 Task: Open Card Card0000000008 in Board Board0000000002 in Workspace WS0000000001 in Trello. Add Member nikrathi889@gmail.com to Card Card0000000008 in Board Board0000000002 in Workspace WS0000000001 in Trello. Add Red Label titled Label0000000008 to Card Card0000000008 in Board Board0000000002 in Workspace WS0000000001 in Trello. Add Checklist CL0000000008 to Card Card0000000008 in Board Board0000000002 in Workspace WS0000000001 in Trello. Add Dates with Start Date as Nov 01 2023 and Due Date as Nov 30 2023 to Card Card0000000008 in Board Board0000000002 in Workspace WS0000000001 in Trello
Action: Mouse moved to (260, 380)
Screenshot: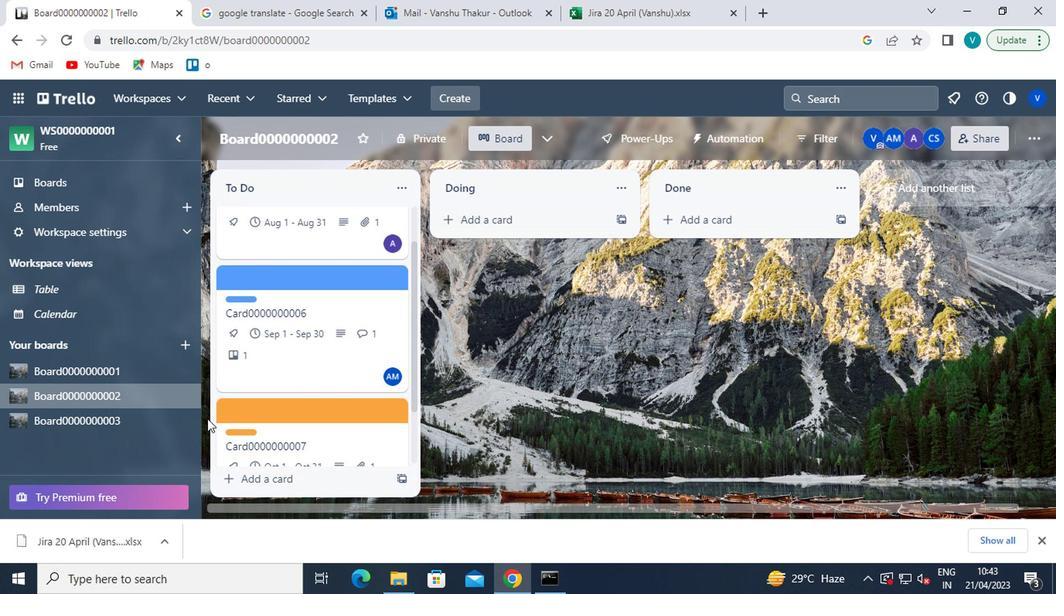 
Action: Mouse scrolled (260, 380) with delta (0, 0)
Screenshot: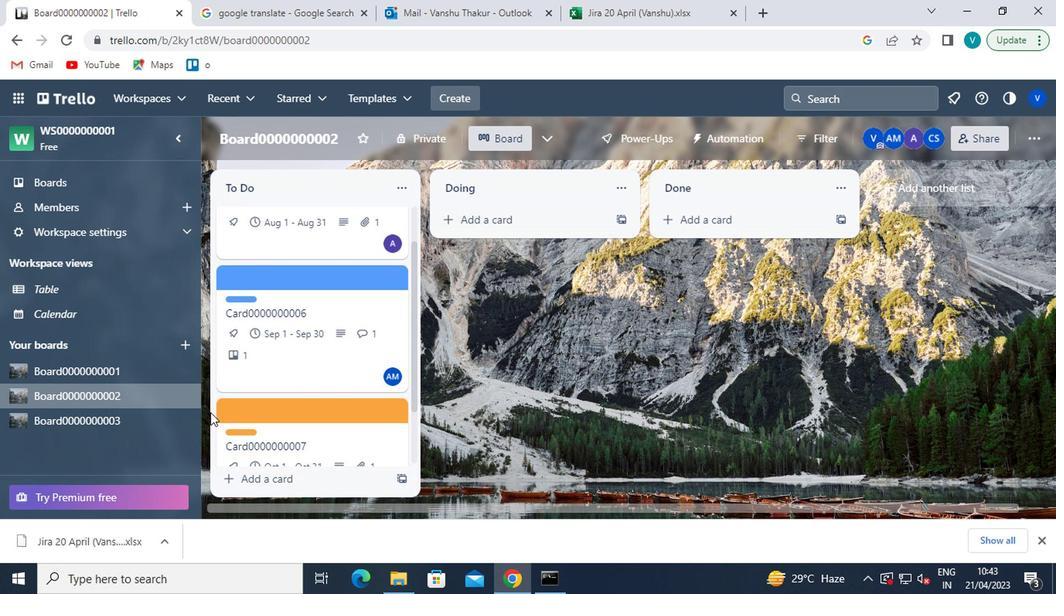 
Action: Mouse scrolled (260, 380) with delta (0, 0)
Screenshot: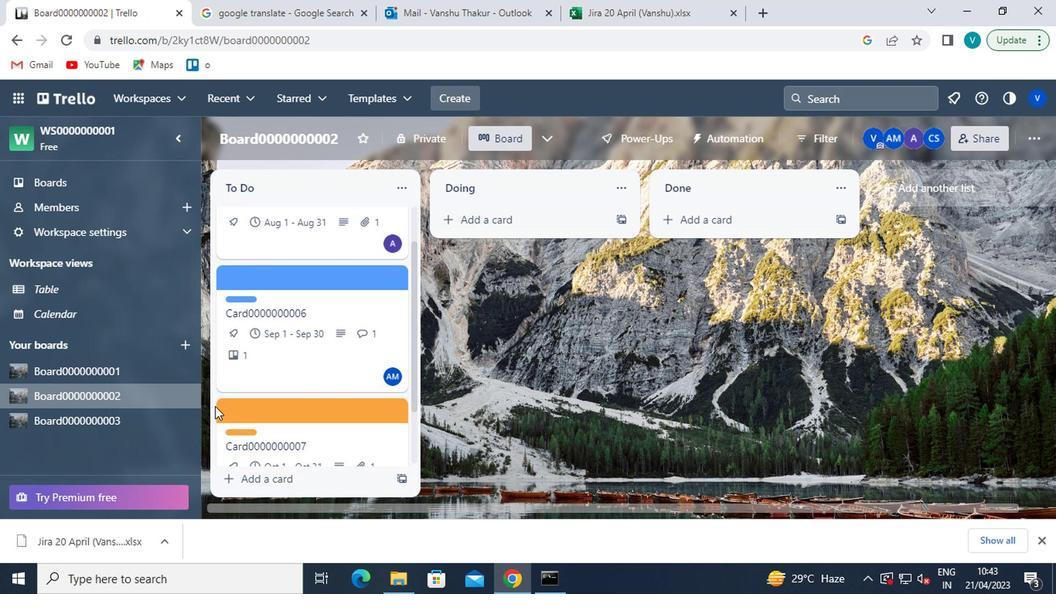 
Action: Mouse scrolled (260, 380) with delta (0, 0)
Screenshot: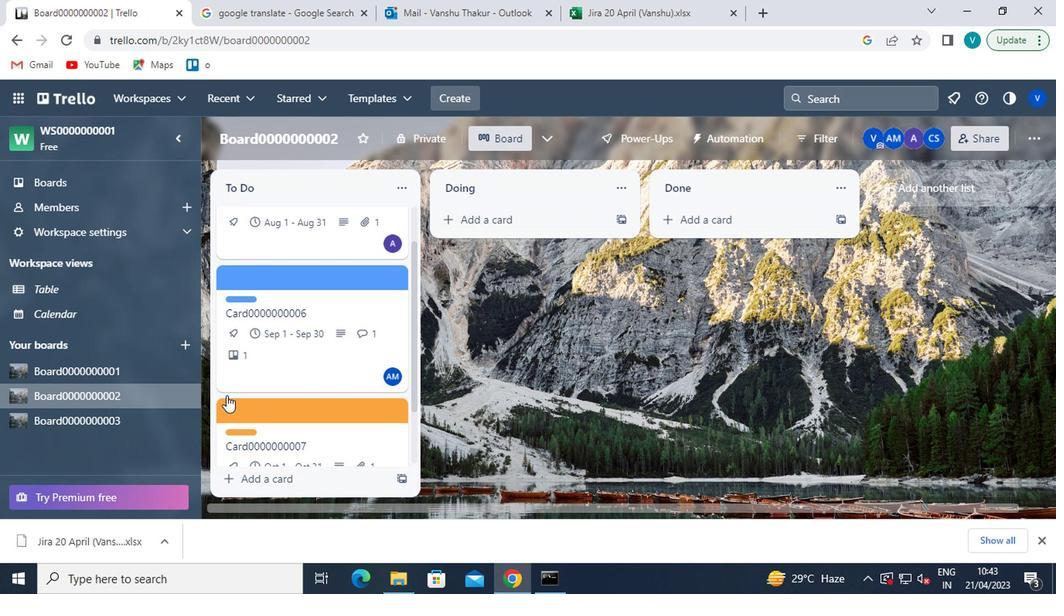 
Action: Mouse scrolled (260, 380) with delta (0, 0)
Screenshot: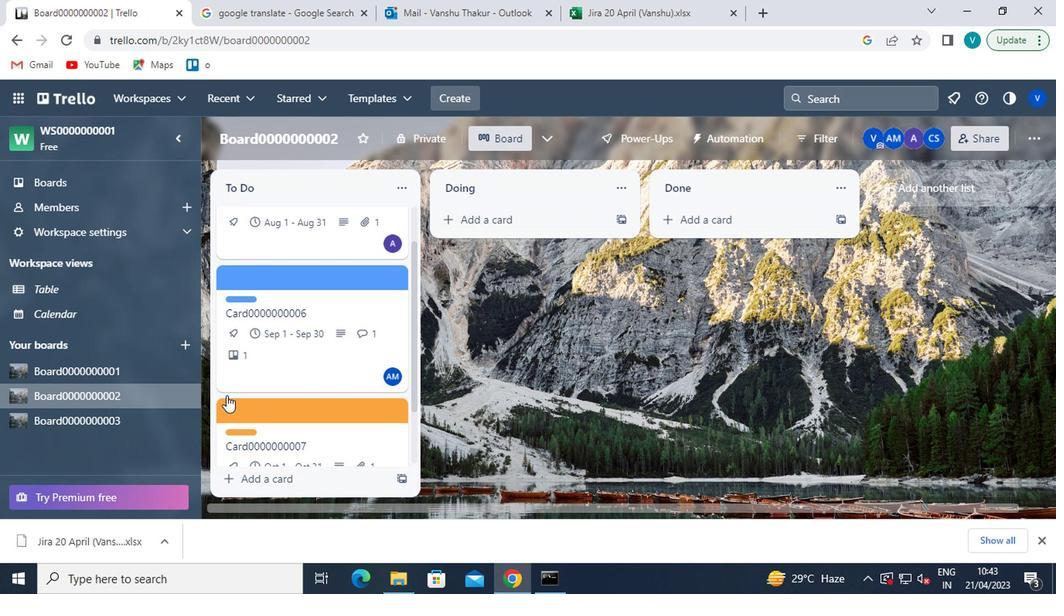 
Action: Mouse scrolled (260, 380) with delta (0, 0)
Screenshot: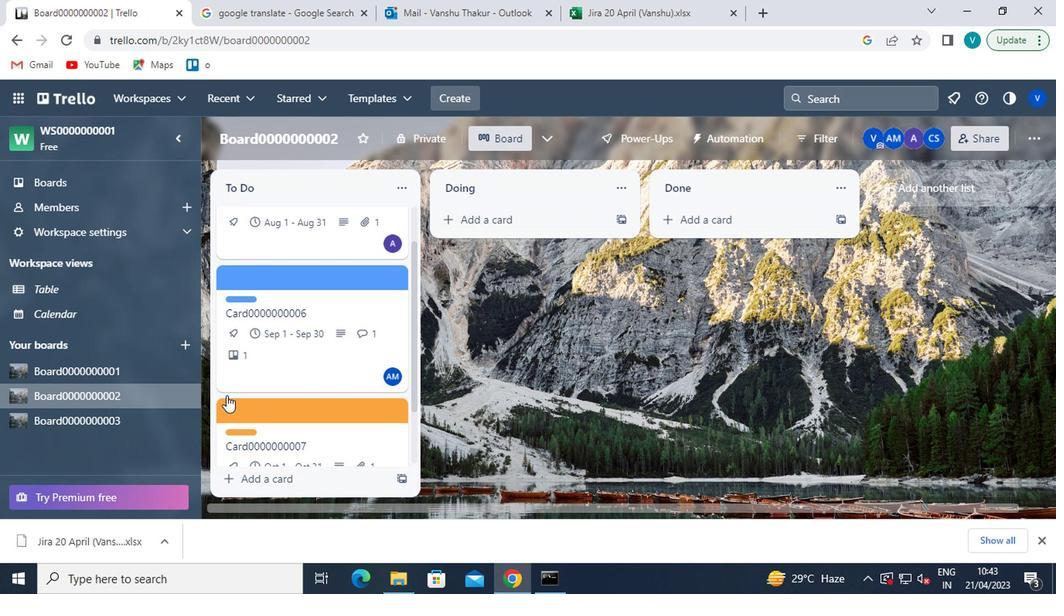 
Action: Mouse scrolled (260, 380) with delta (0, 0)
Screenshot: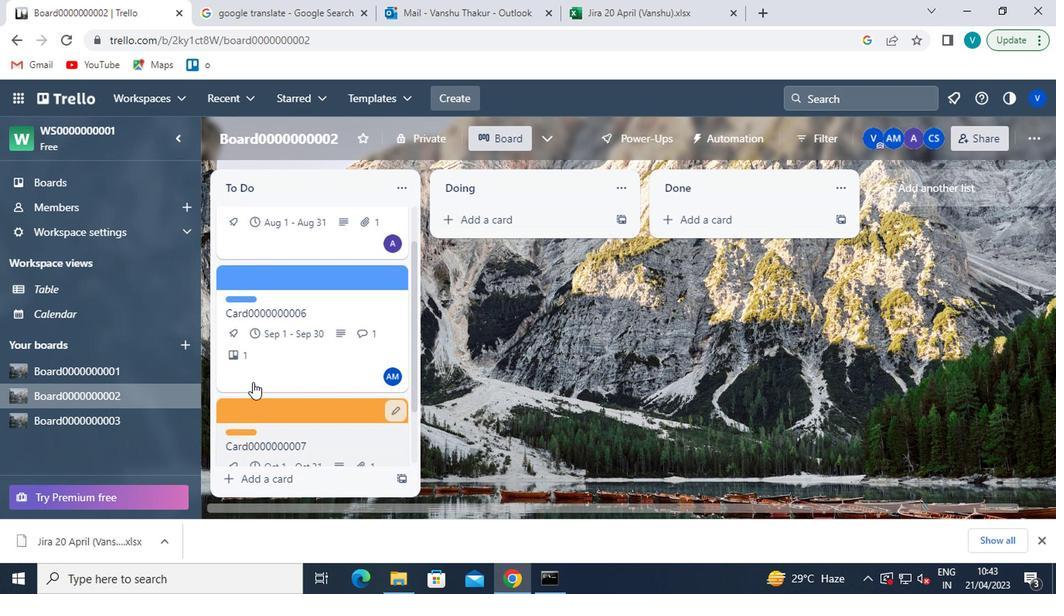 
Action: Mouse scrolled (260, 380) with delta (0, 0)
Screenshot: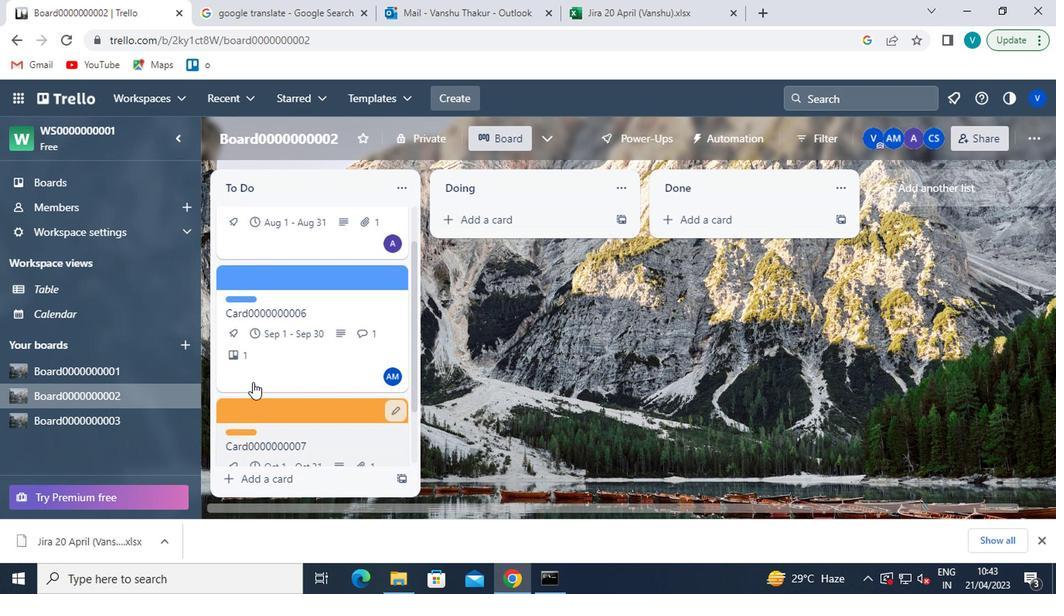 
Action: Mouse moved to (326, 443)
Screenshot: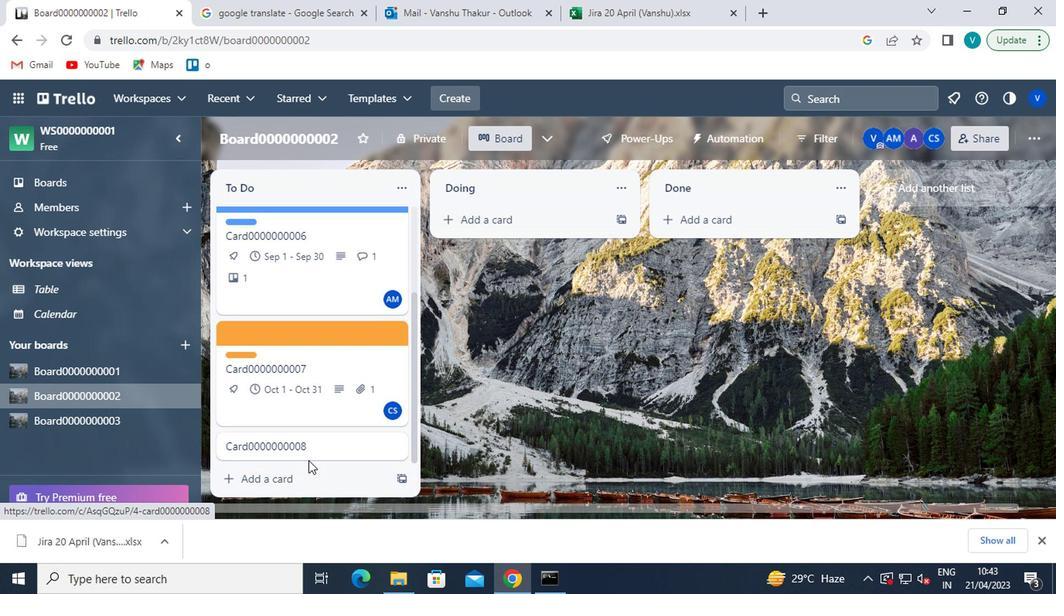 
Action: Mouse pressed left at (326, 443)
Screenshot: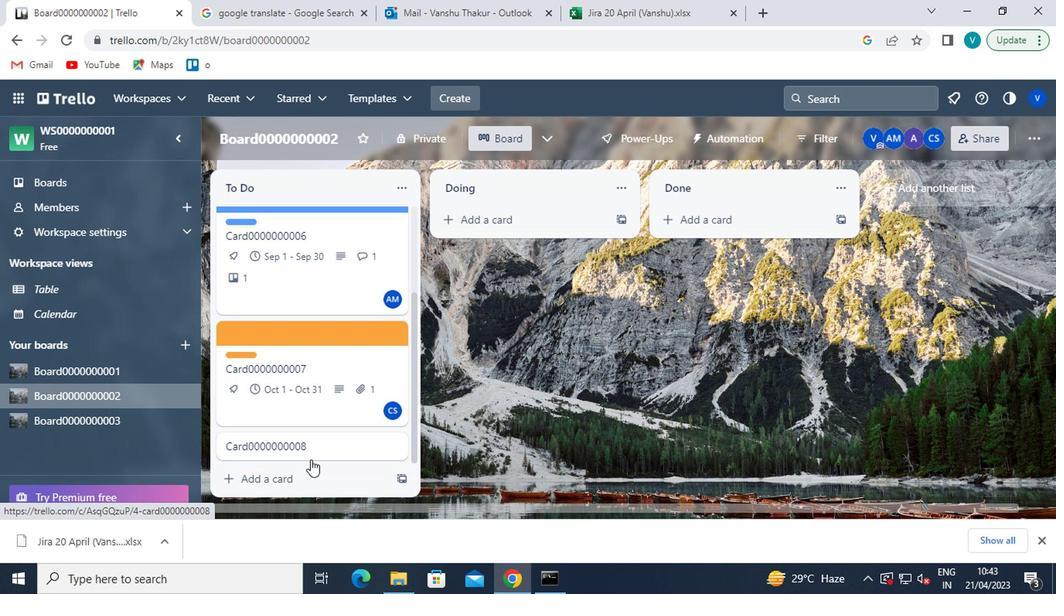 
Action: Mouse moved to (706, 276)
Screenshot: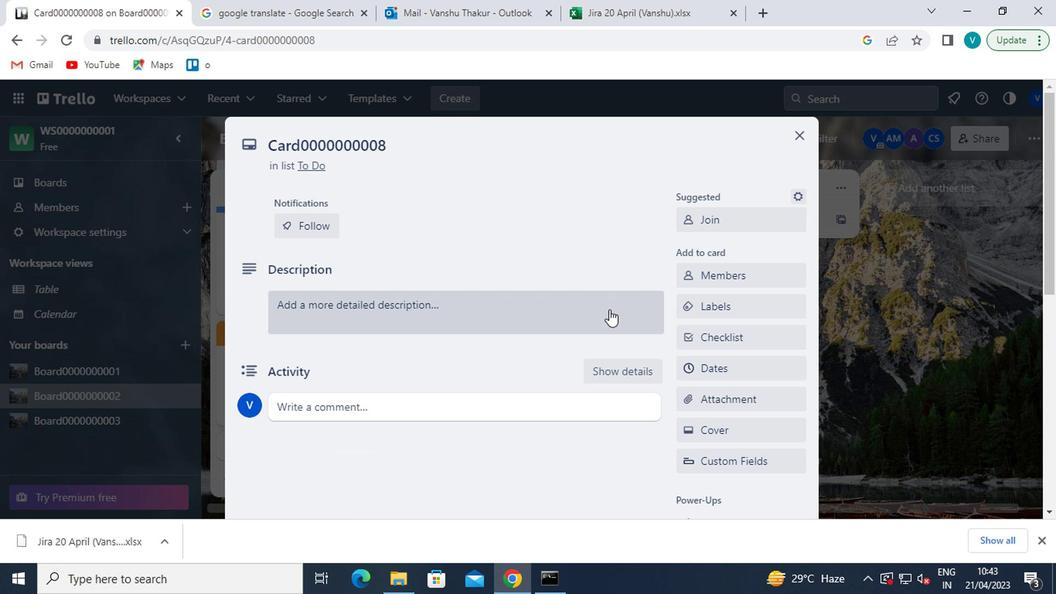
Action: Mouse pressed left at (706, 276)
Screenshot: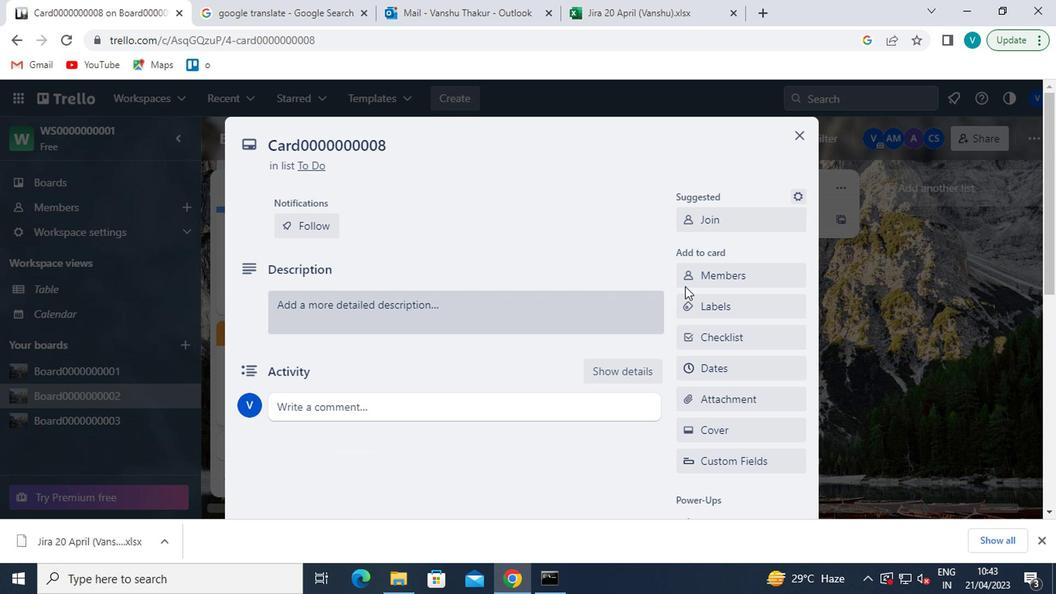 
Action: Mouse moved to (744, 173)
Screenshot: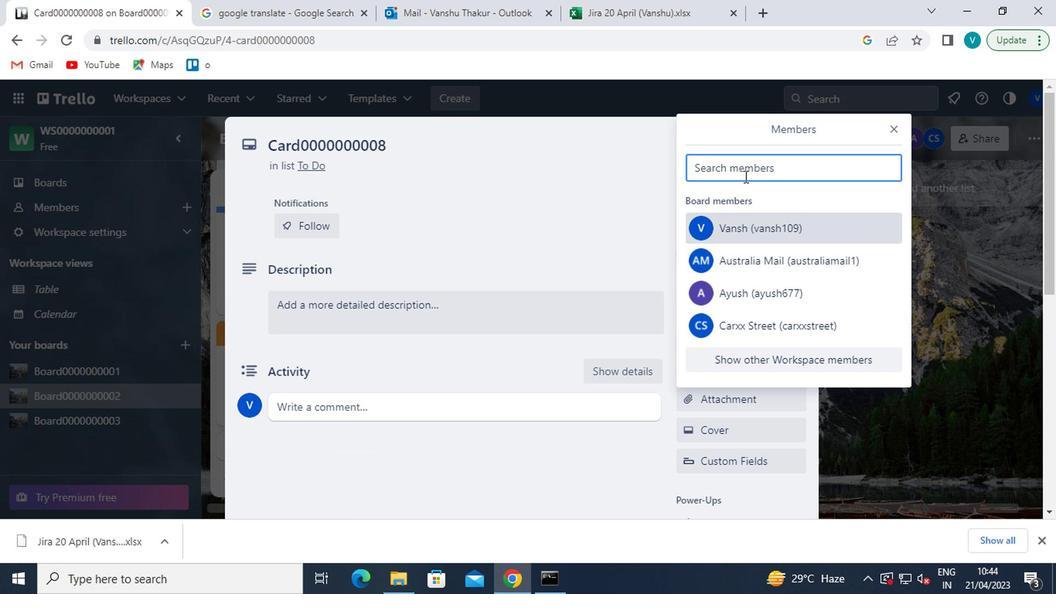 
Action: Mouse pressed left at (744, 173)
Screenshot: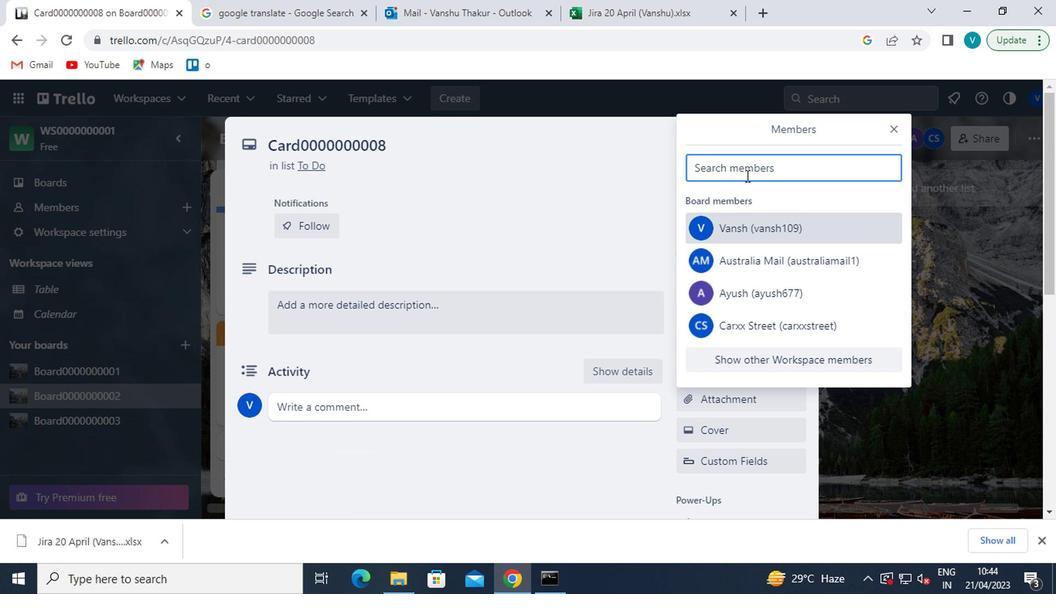 
Action: Key pressed <Key.shift>NIKRATHI889<Key.shift>@GMAIL.COM
Screenshot: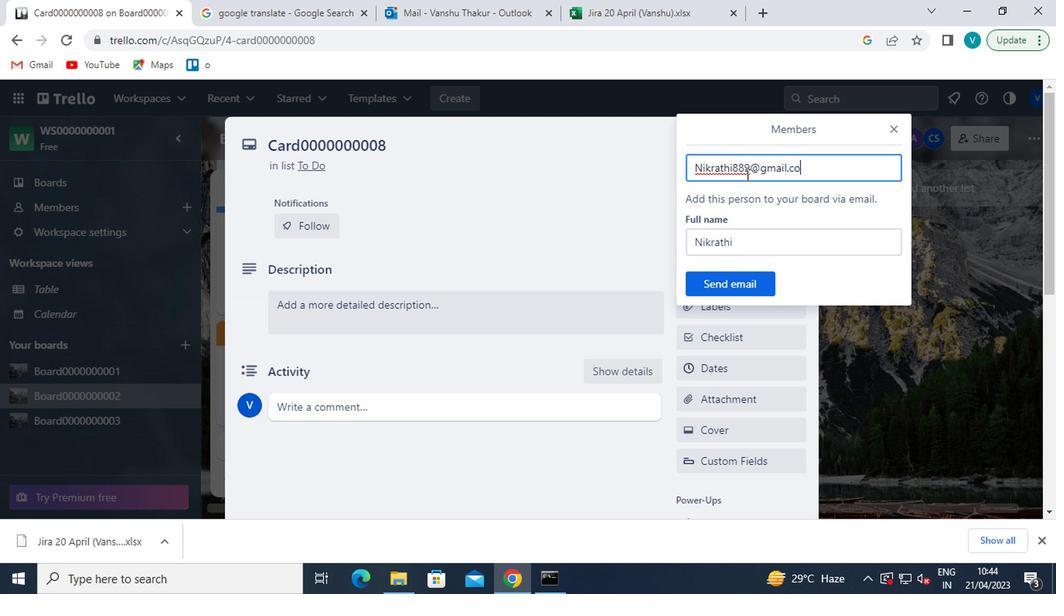 
Action: Mouse moved to (750, 282)
Screenshot: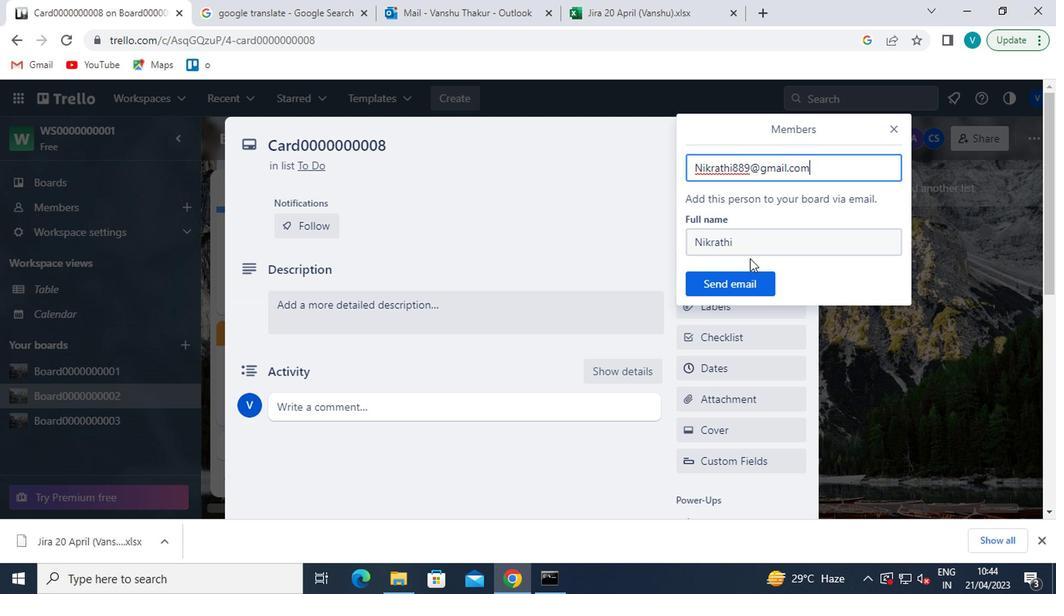 
Action: Mouse pressed left at (750, 282)
Screenshot: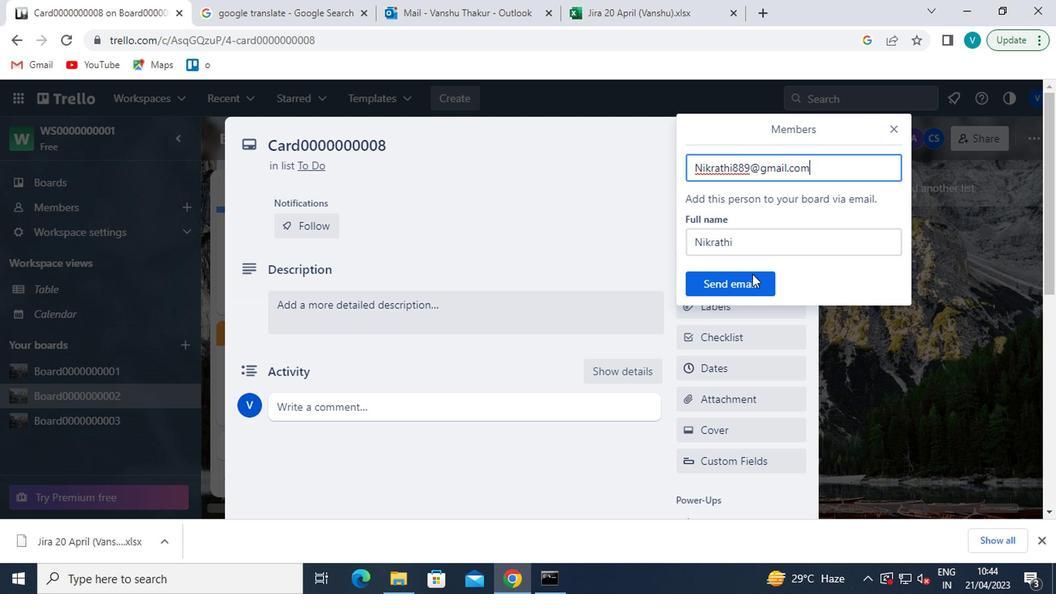 
Action: Mouse moved to (729, 294)
Screenshot: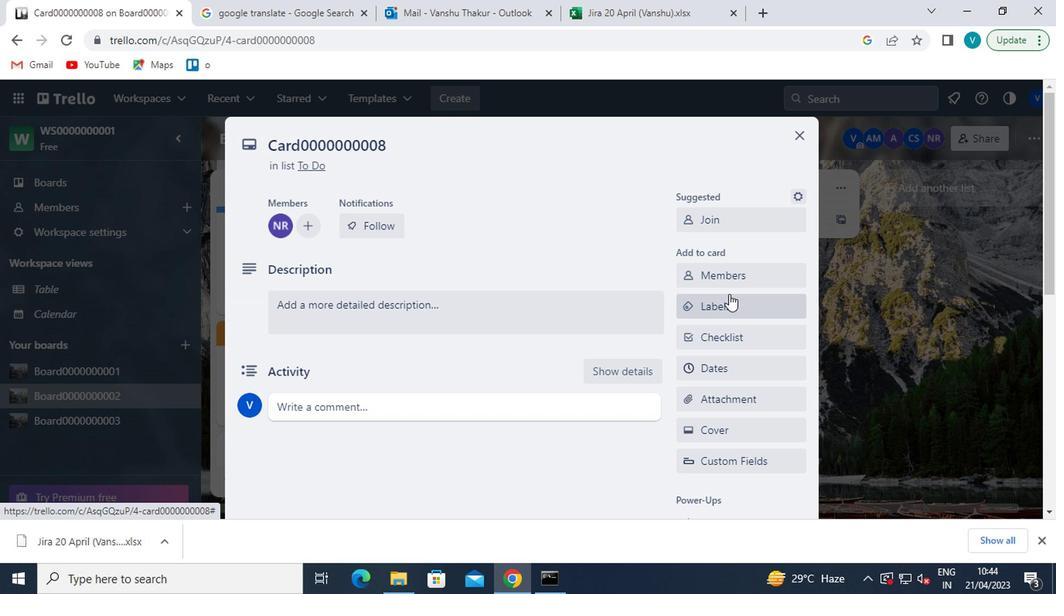 
Action: Mouse pressed left at (729, 294)
Screenshot: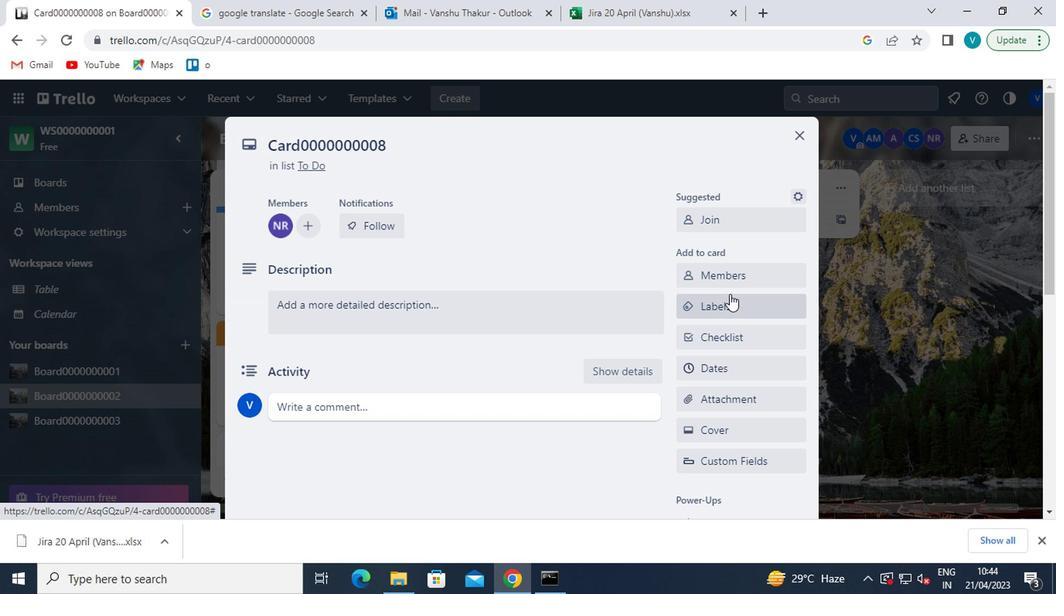 
Action: Mouse moved to (768, 491)
Screenshot: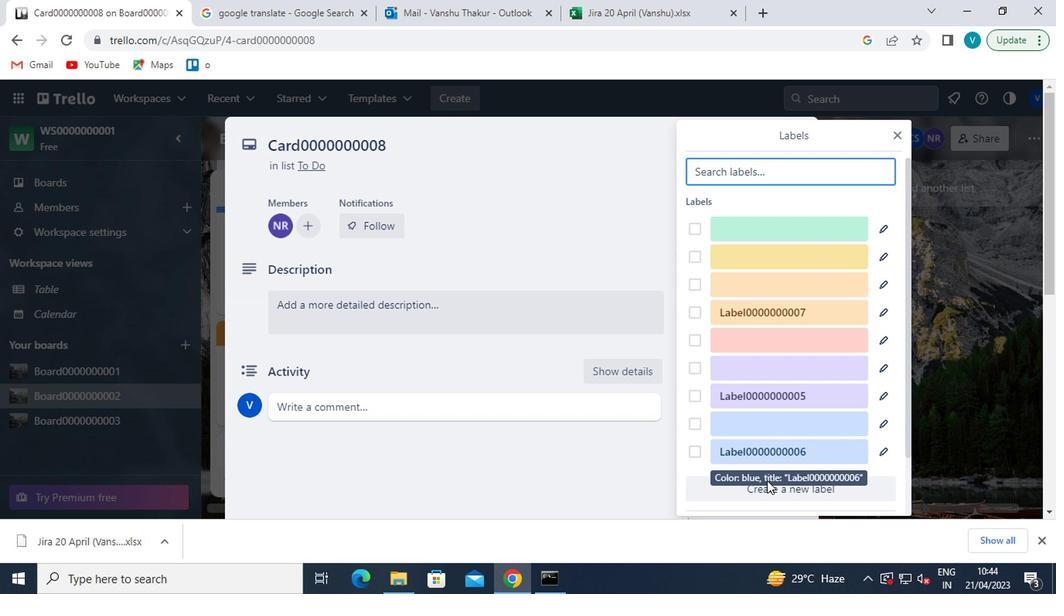 
Action: Mouse pressed left at (768, 491)
Screenshot: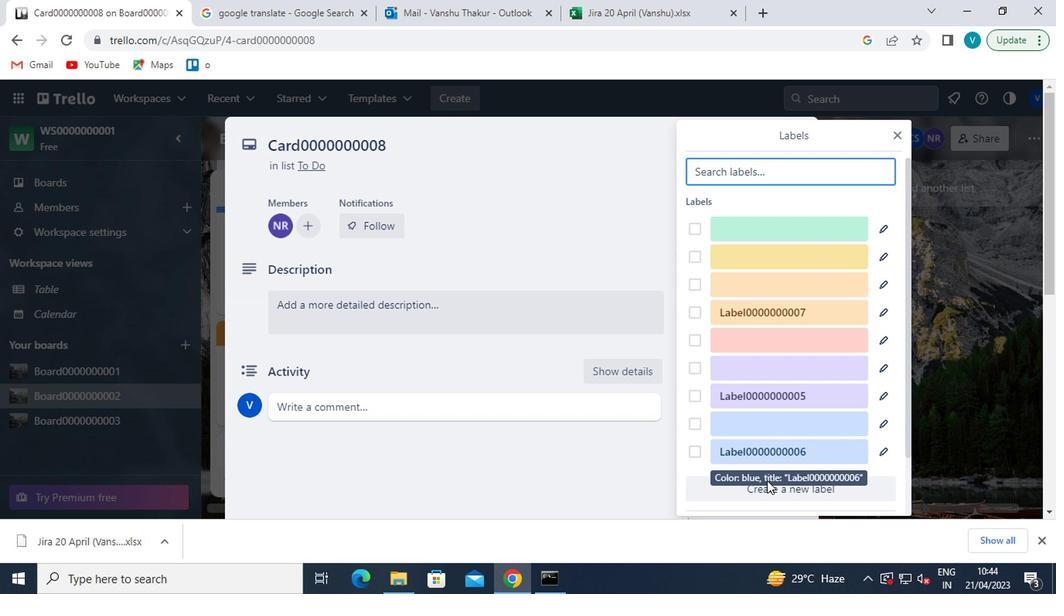 
Action: Mouse moved to (837, 367)
Screenshot: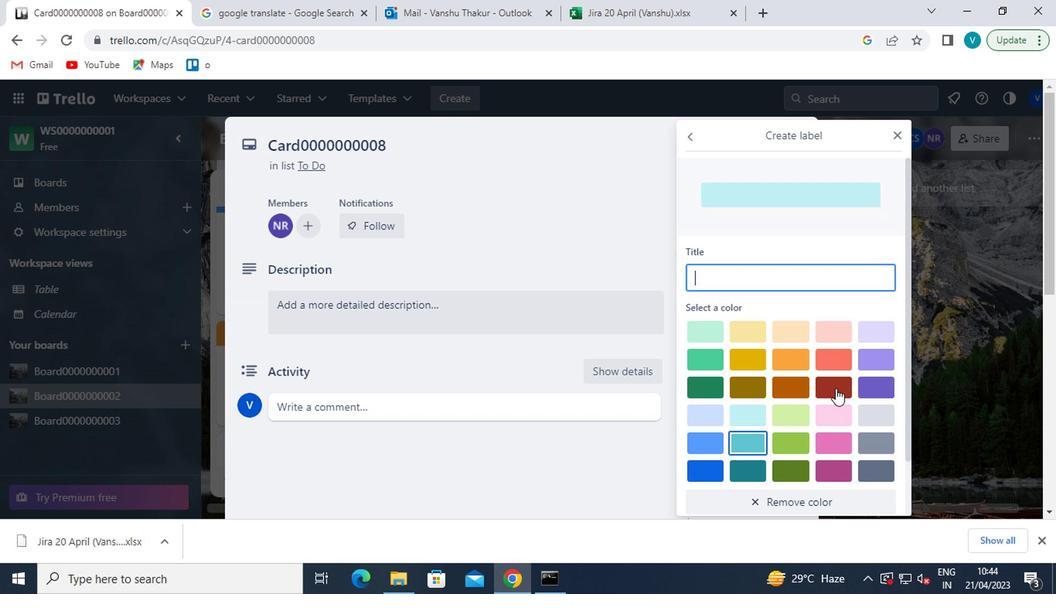 
Action: Mouse pressed left at (837, 367)
Screenshot: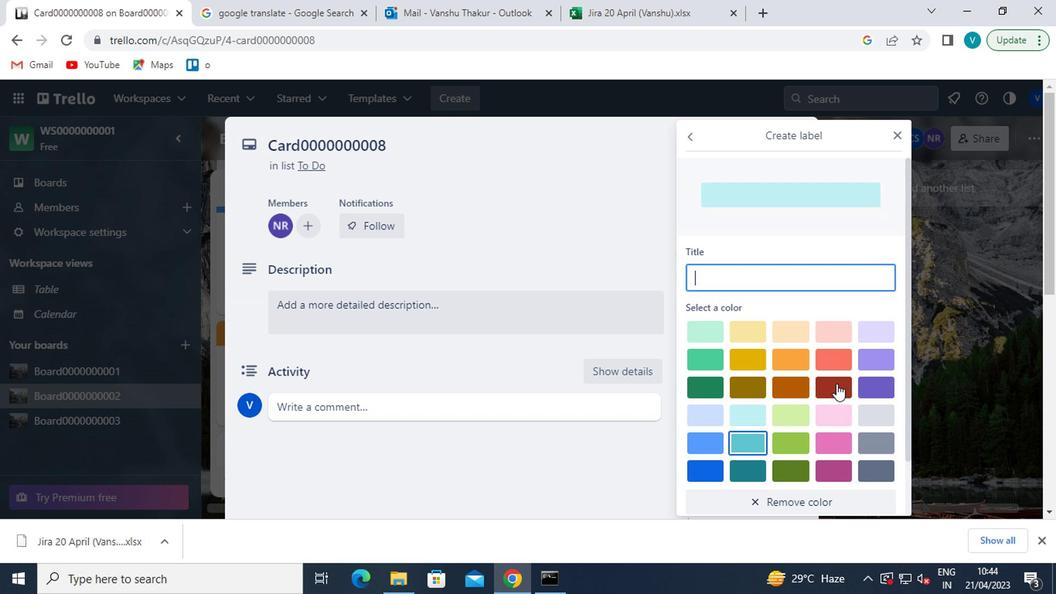 
Action: Mouse moved to (835, 278)
Screenshot: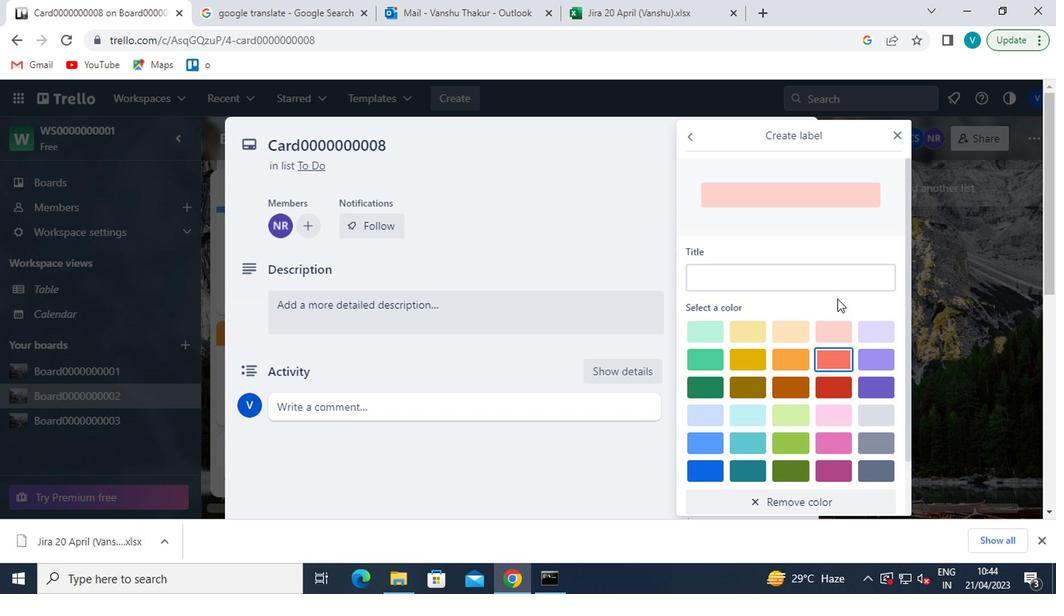 
Action: Mouse pressed left at (835, 278)
Screenshot: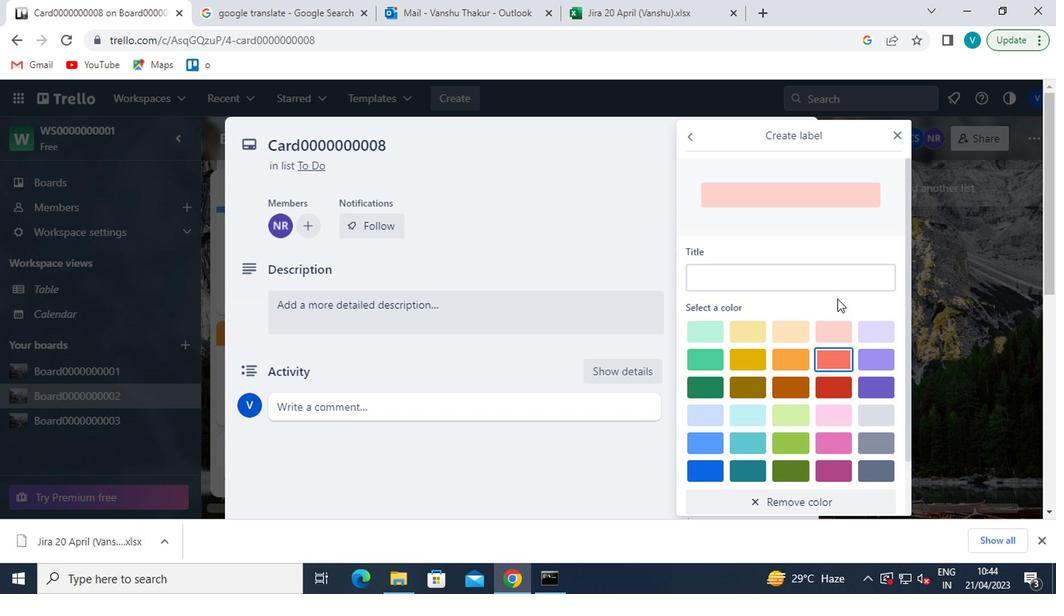 
Action: Key pressed <Key.shift>LABEL0000000008
Screenshot: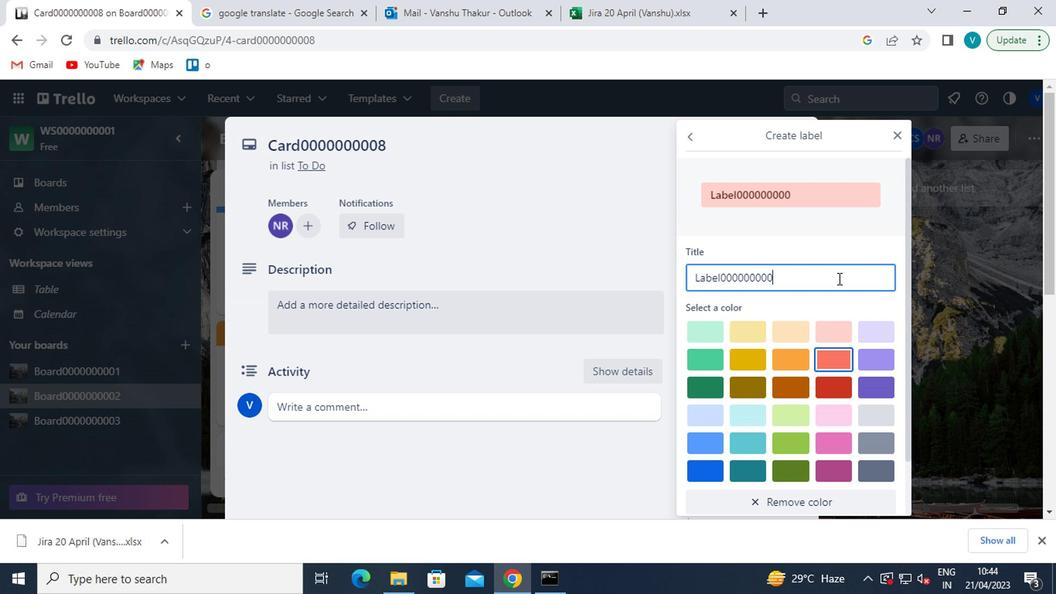 
Action: Mouse moved to (827, 289)
Screenshot: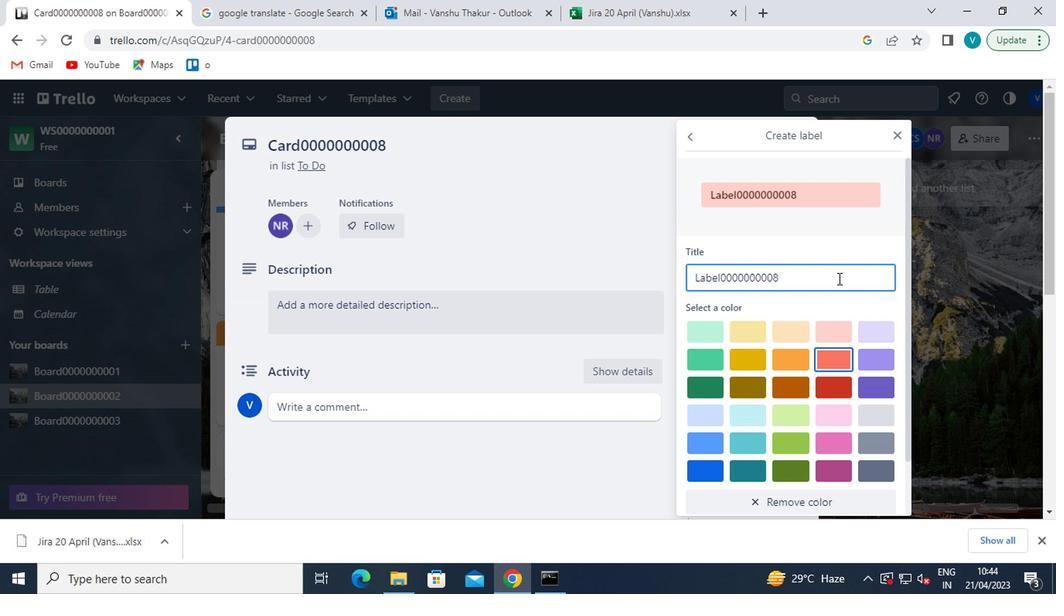 
Action: Mouse scrolled (827, 288) with delta (0, -1)
Screenshot: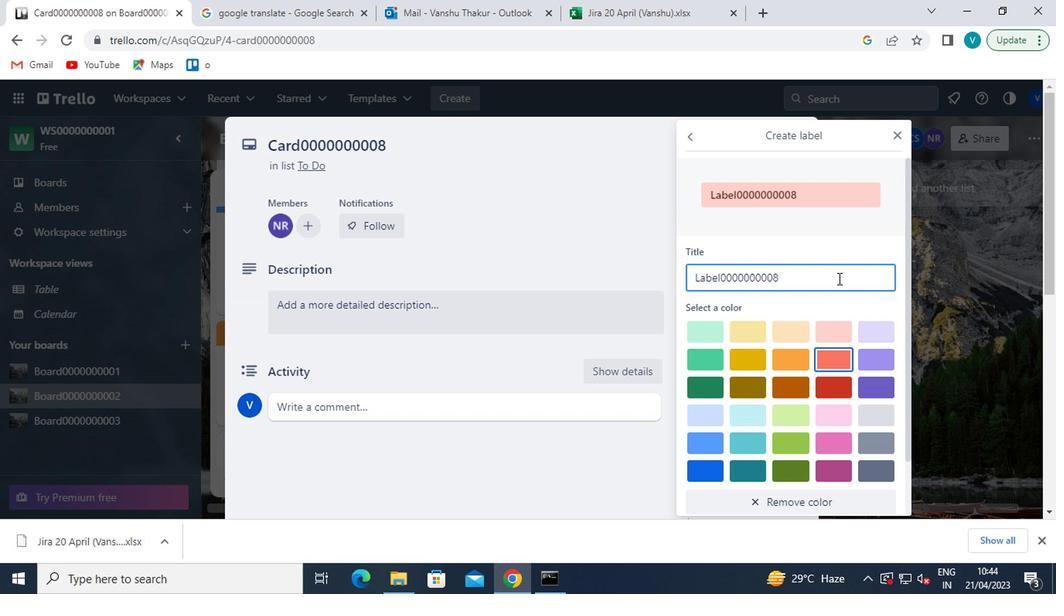 
Action: Mouse moved to (821, 298)
Screenshot: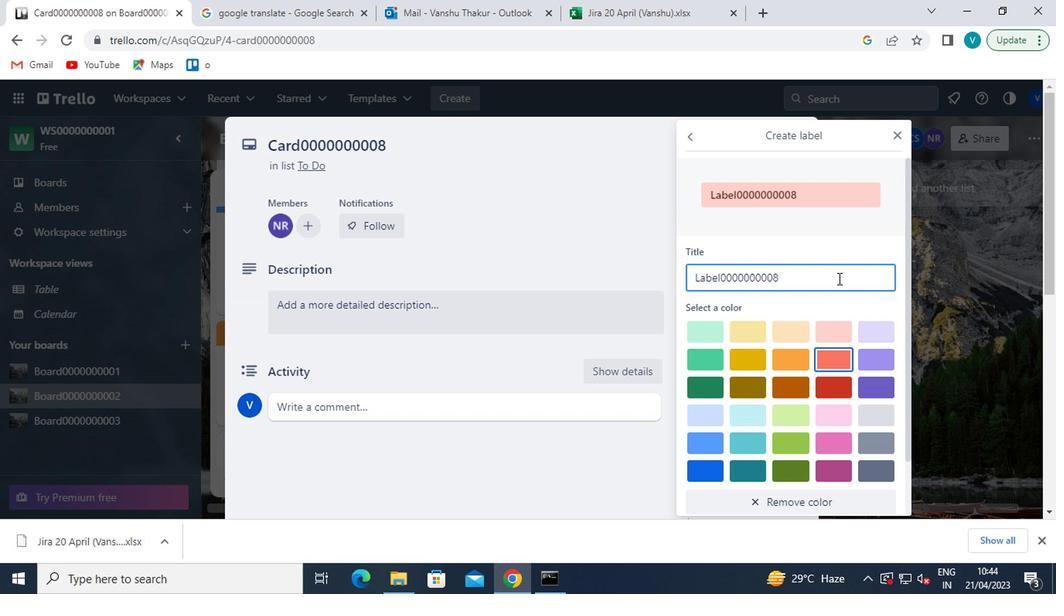 
Action: Mouse scrolled (821, 297) with delta (0, -1)
Screenshot: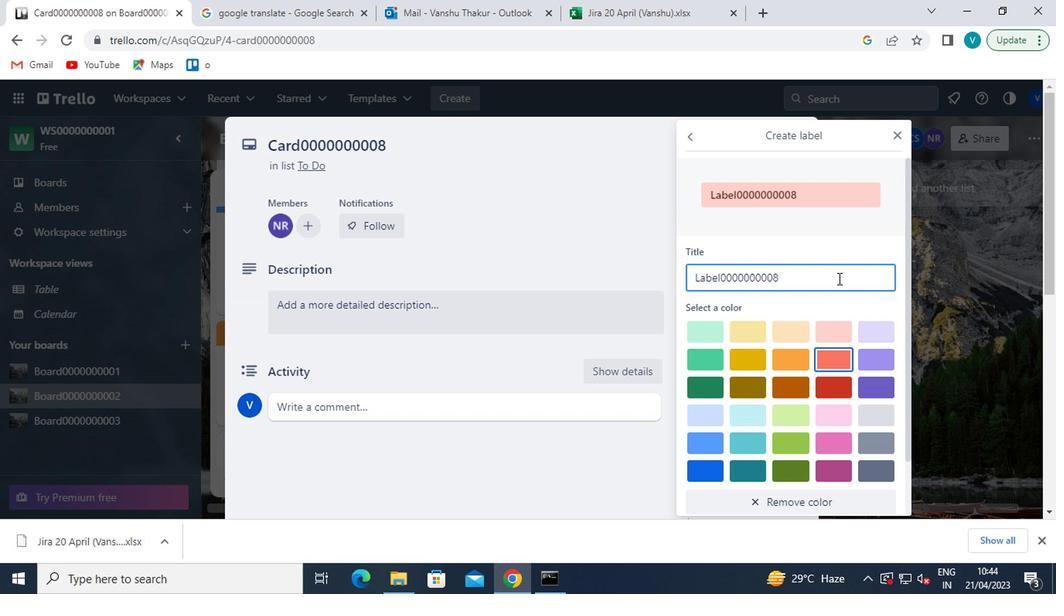
Action: Mouse moved to (717, 495)
Screenshot: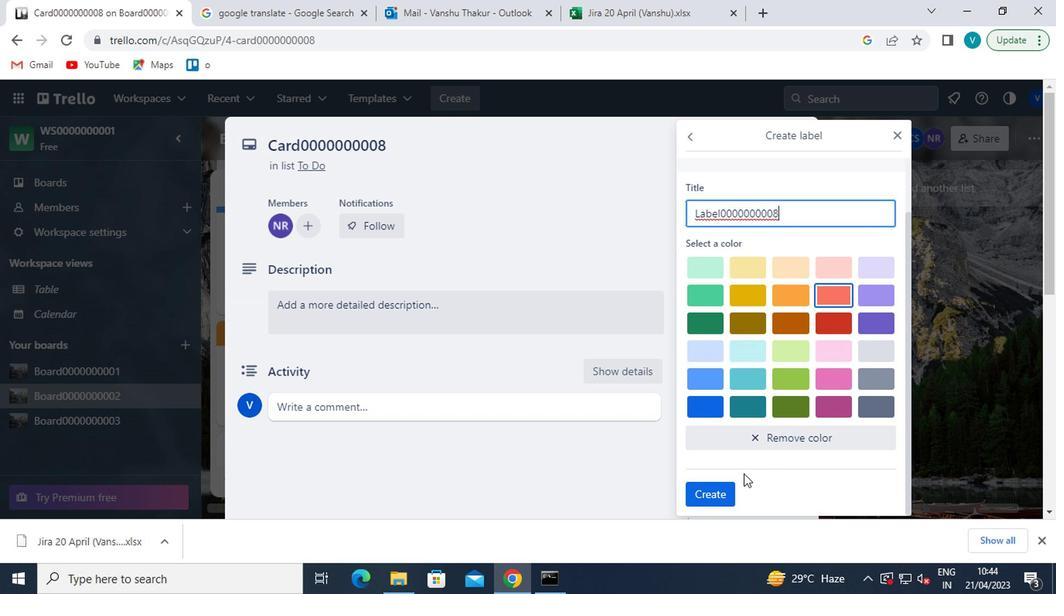 
Action: Mouse pressed left at (717, 495)
Screenshot: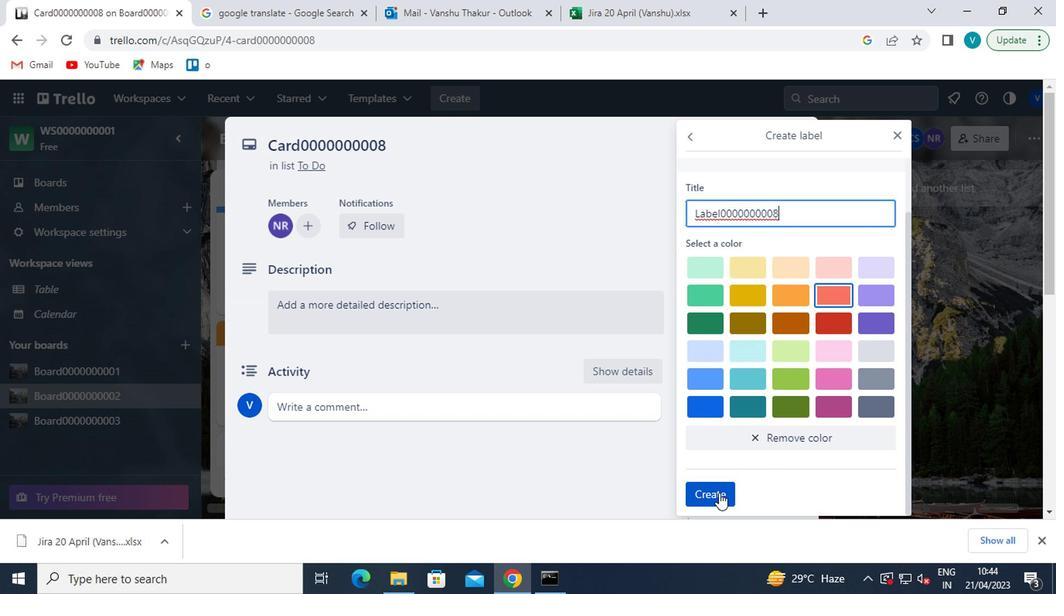
Action: Mouse moved to (893, 135)
Screenshot: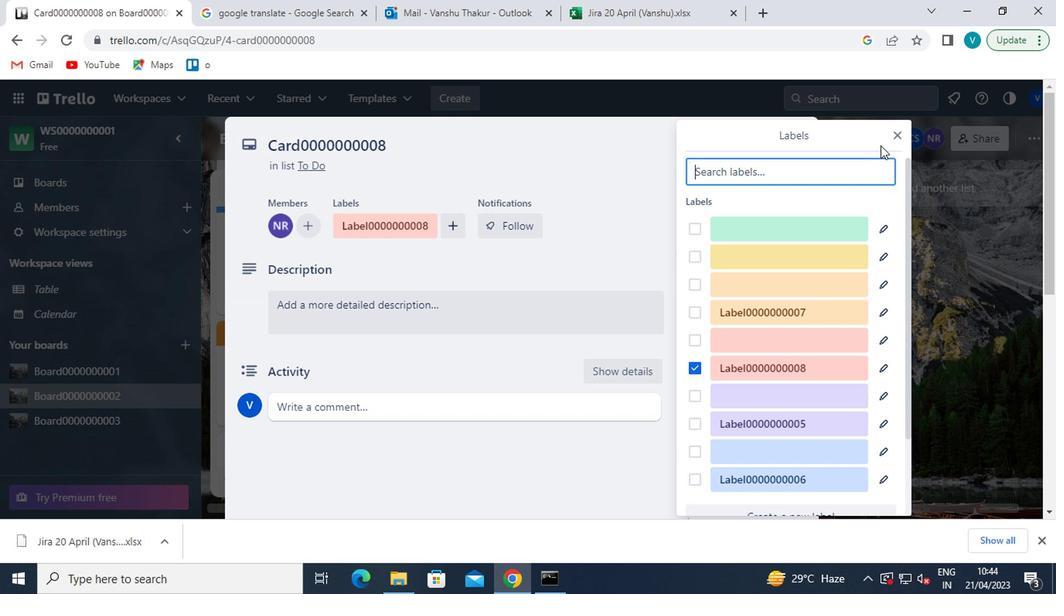 
Action: Mouse pressed left at (893, 135)
Screenshot: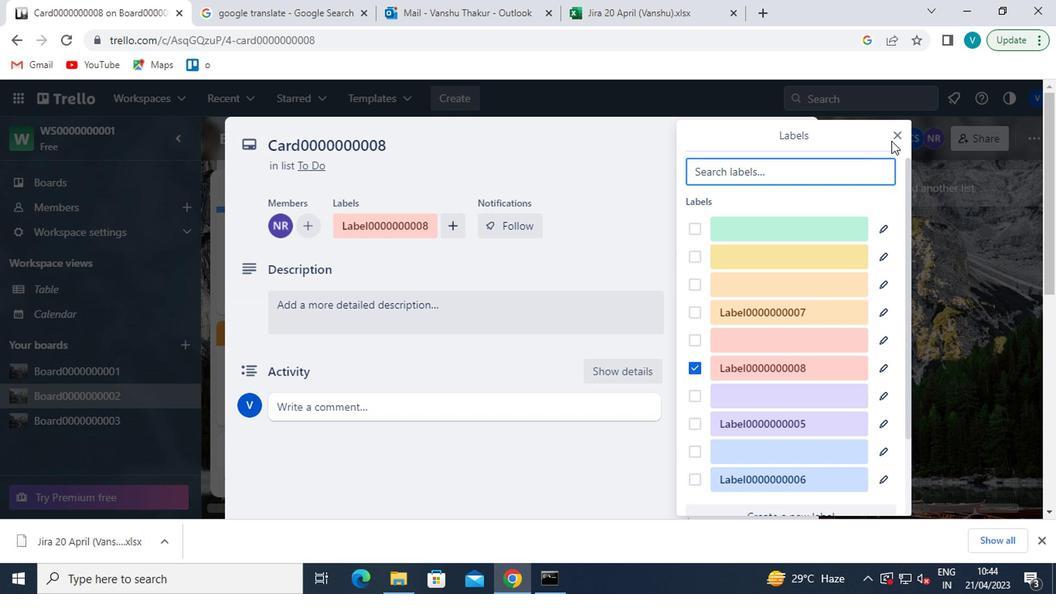 
Action: Mouse moved to (733, 339)
Screenshot: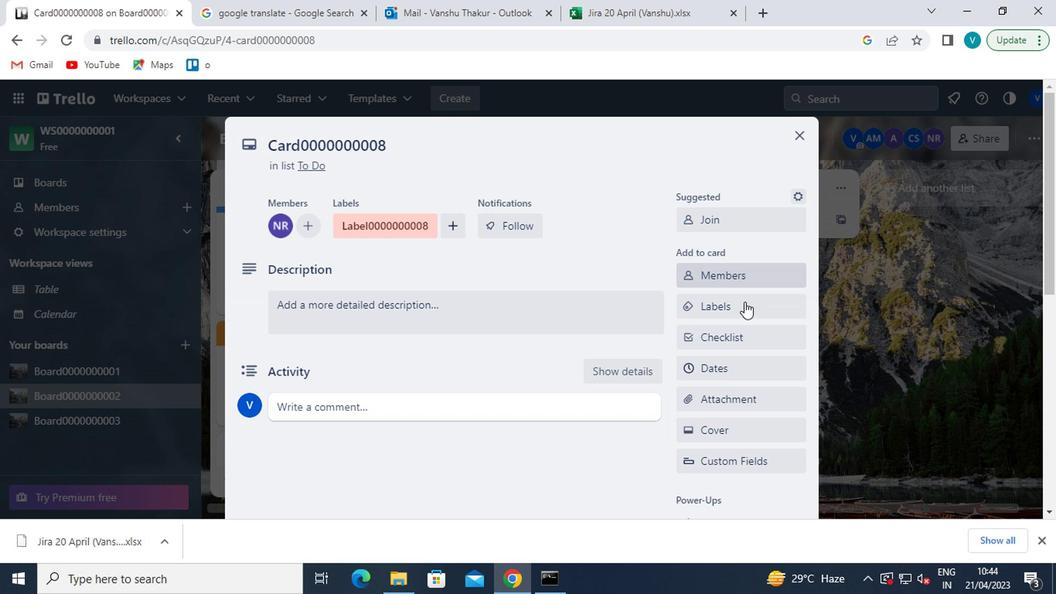 
Action: Mouse pressed left at (733, 339)
Screenshot: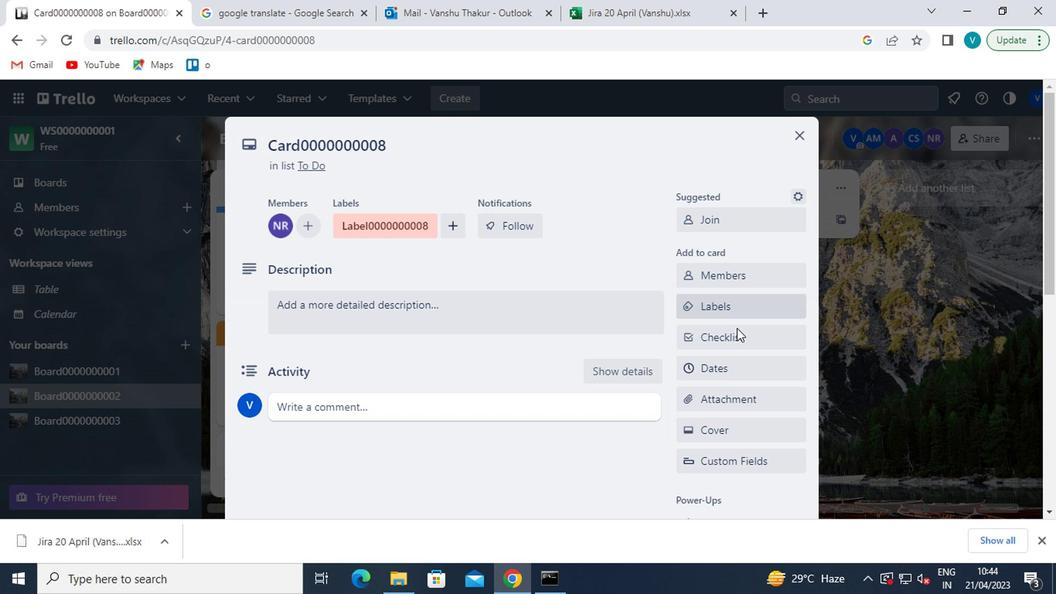
Action: Key pressed <Key.shift>CL0000000008
Screenshot: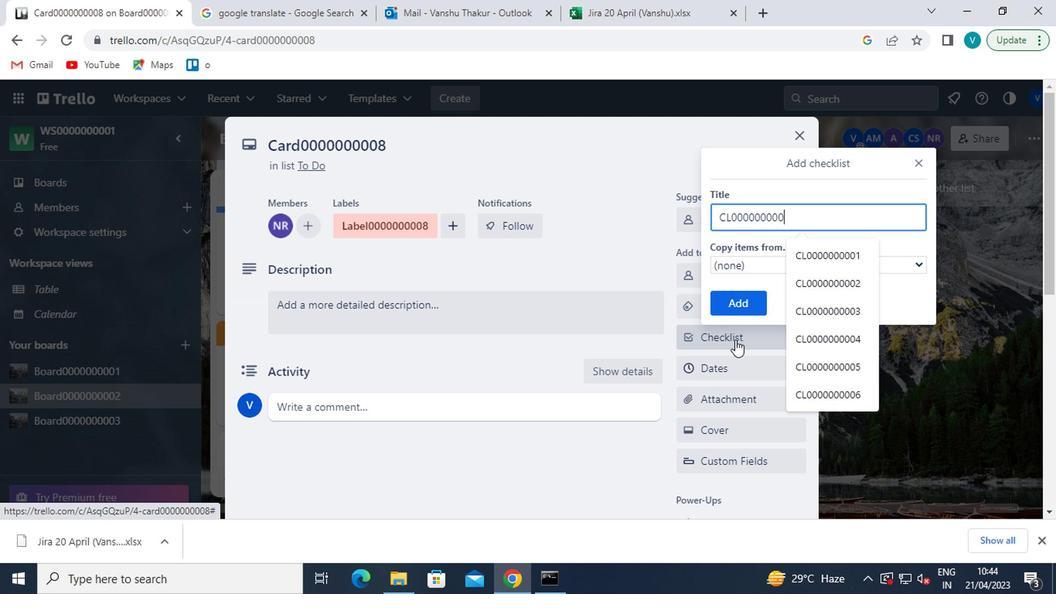 
Action: Mouse moved to (745, 297)
Screenshot: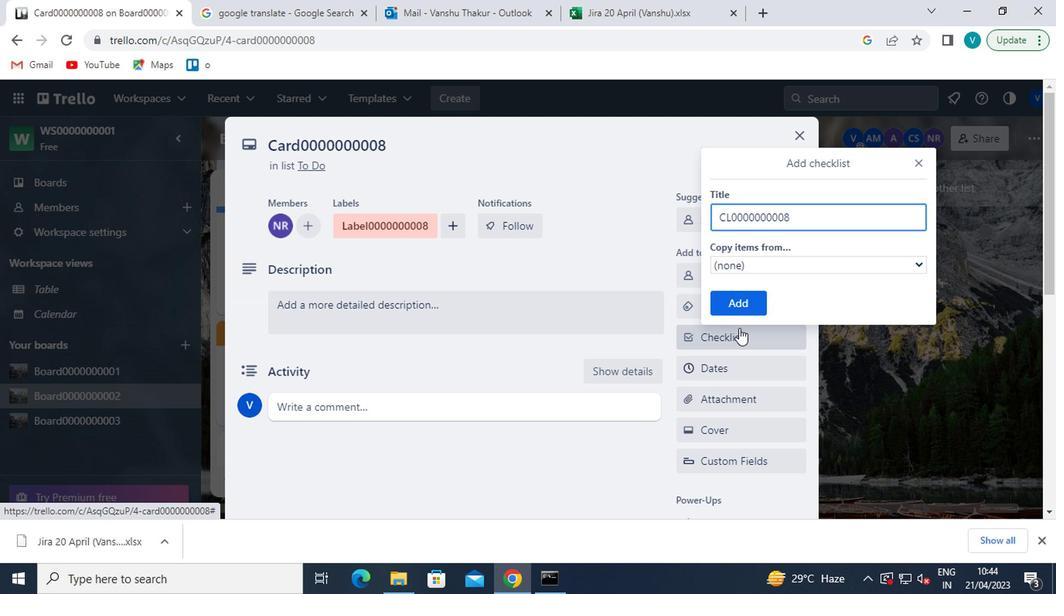 
Action: Mouse pressed left at (745, 297)
Screenshot: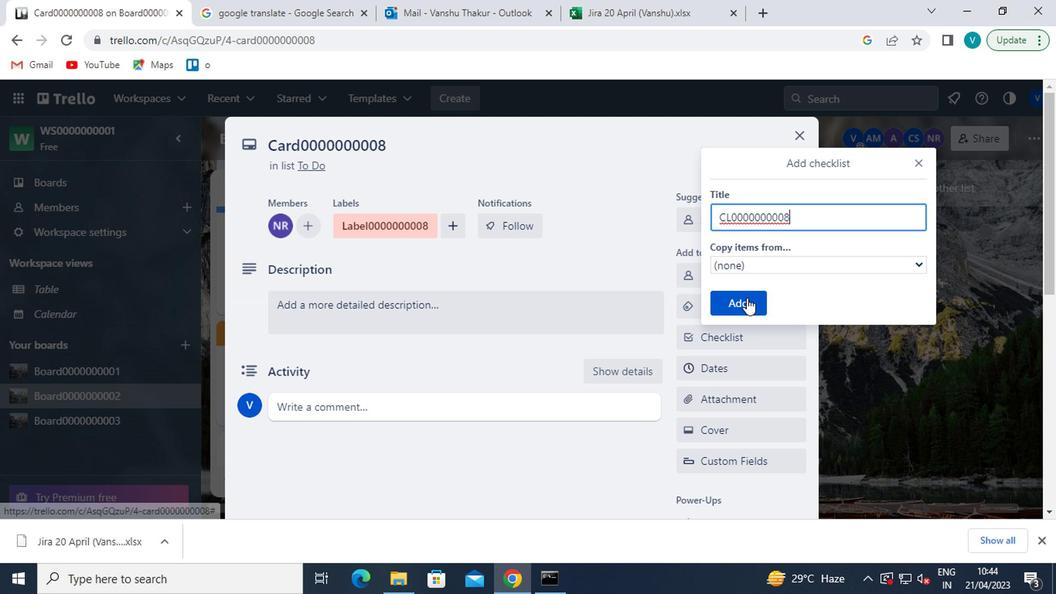 
Action: Mouse moved to (731, 380)
Screenshot: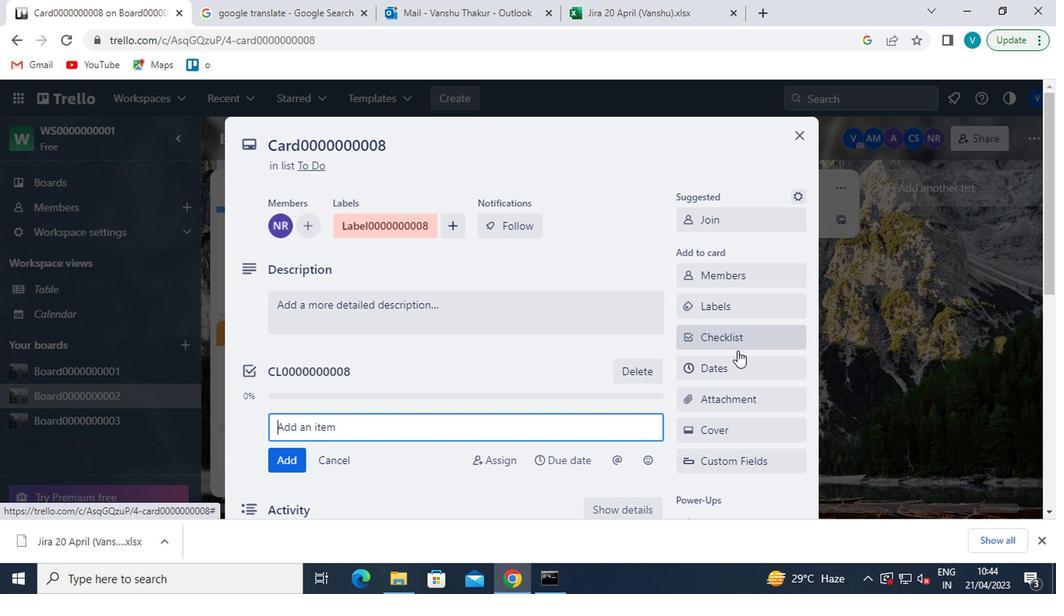 
Action: Mouse pressed left at (731, 380)
Screenshot: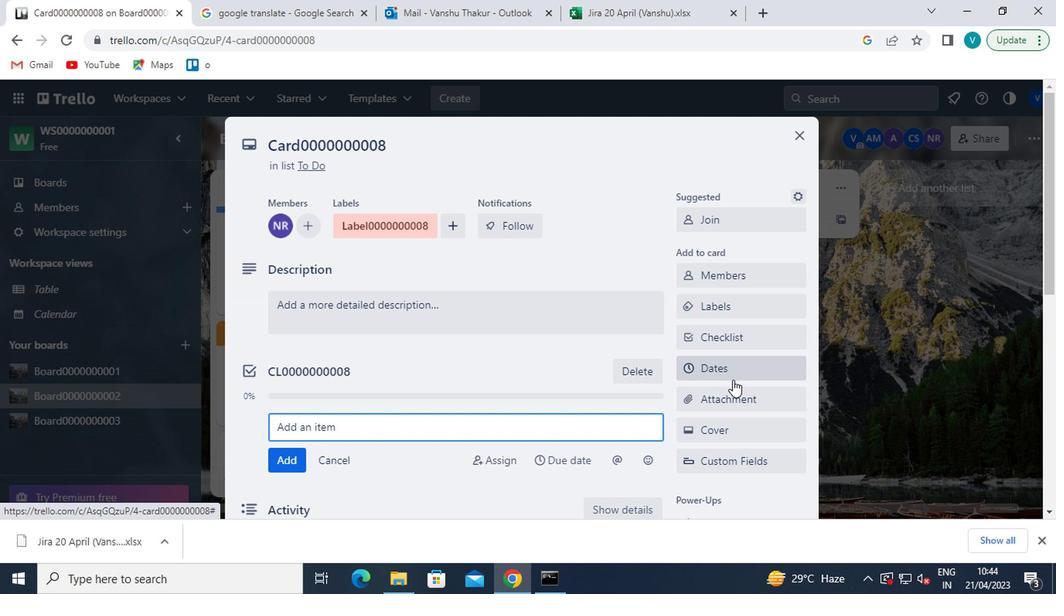 
Action: Mouse moved to (699, 426)
Screenshot: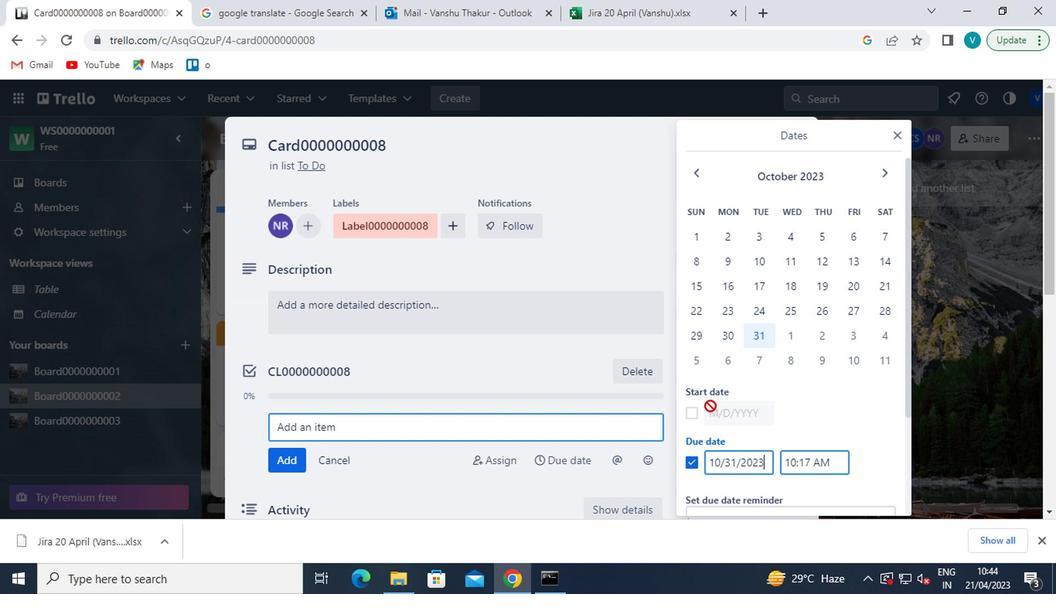 
Action: Mouse pressed left at (699, 426)
Screenshot: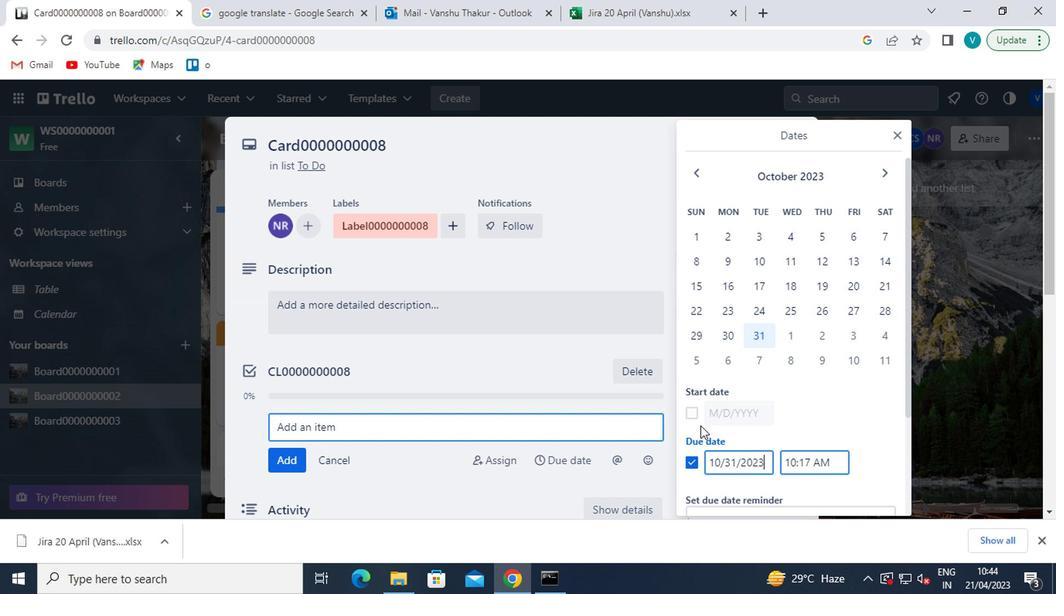
Action: Mouse moved to (693, 421)
Screenshot: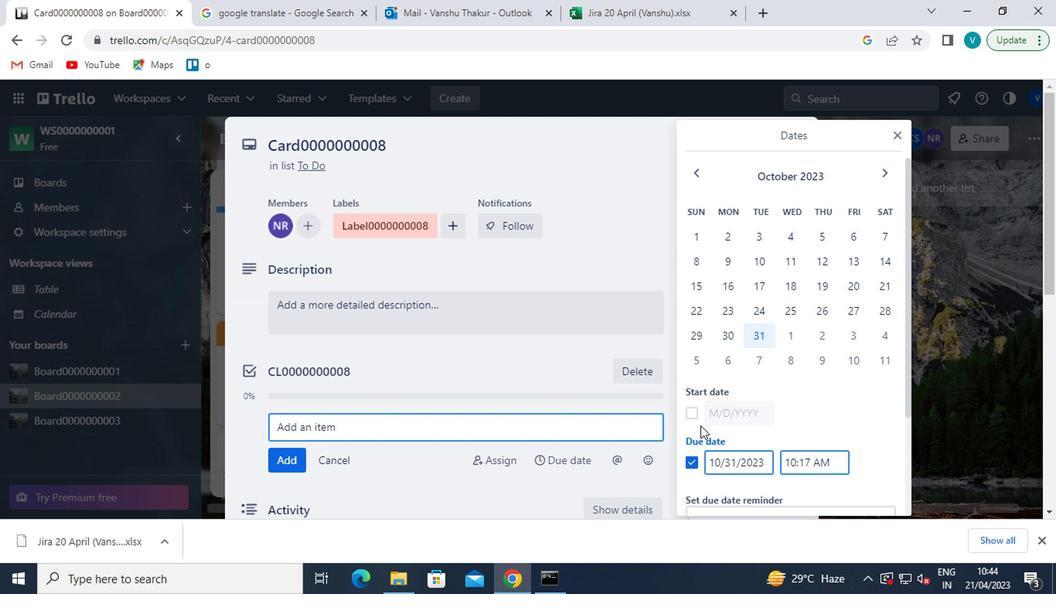 
Action: Mouse pressed left at (693, 421)
Screenshot: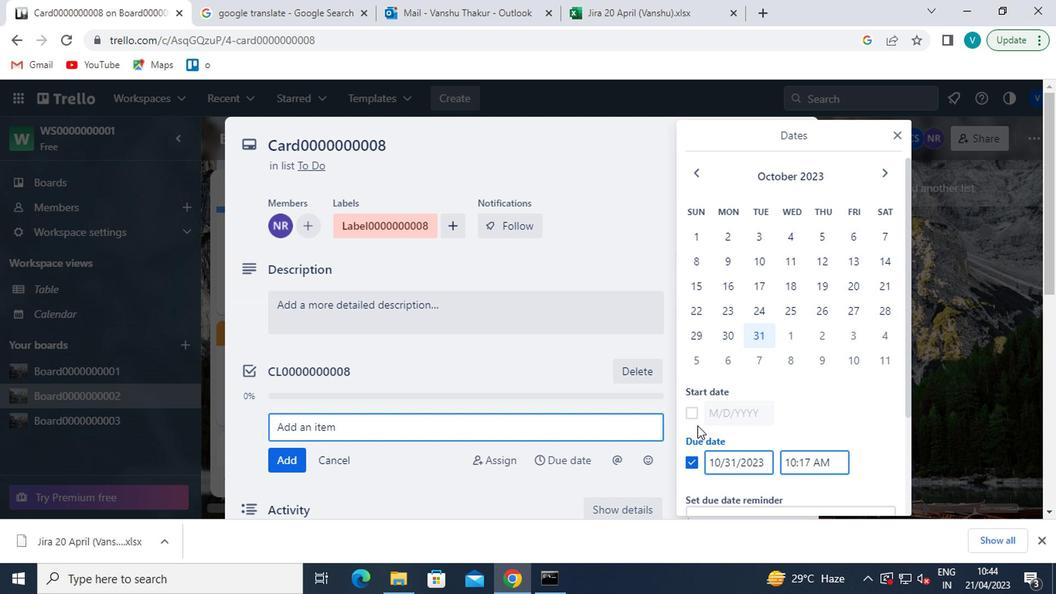 
Action: Mouse moved to (880, 175)
Screenshot: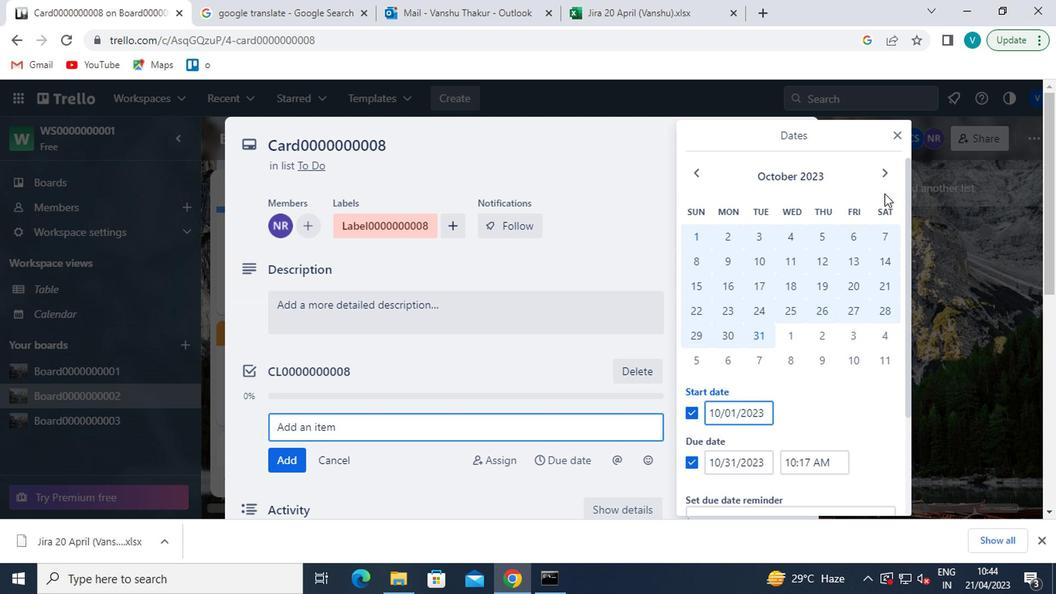 
Action: Mouse pressed left at (880, 175)
Screenshot: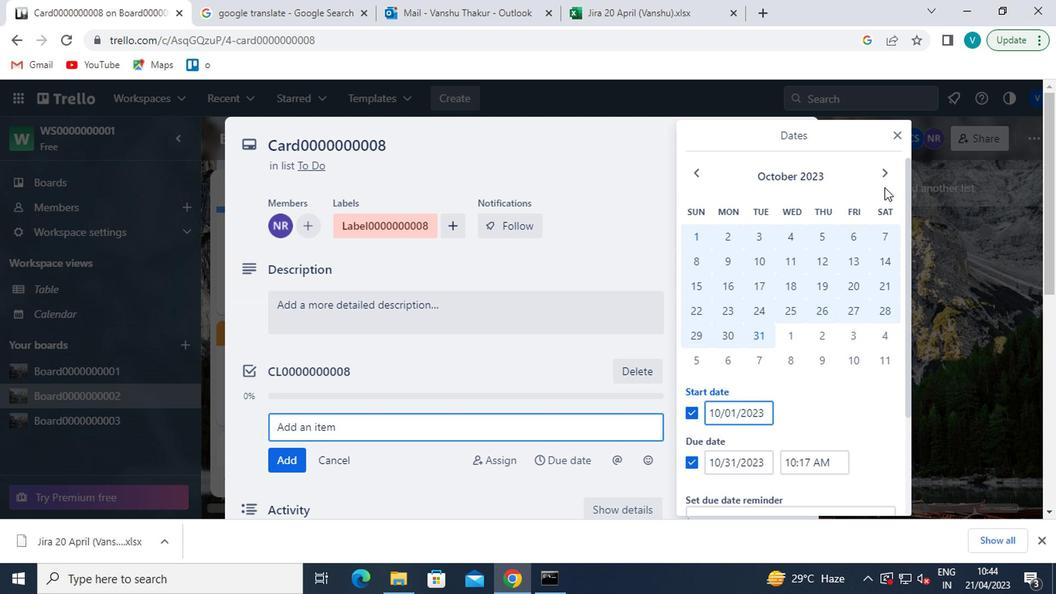 
Action: Mouse moved to (792, 231)
Screenshot: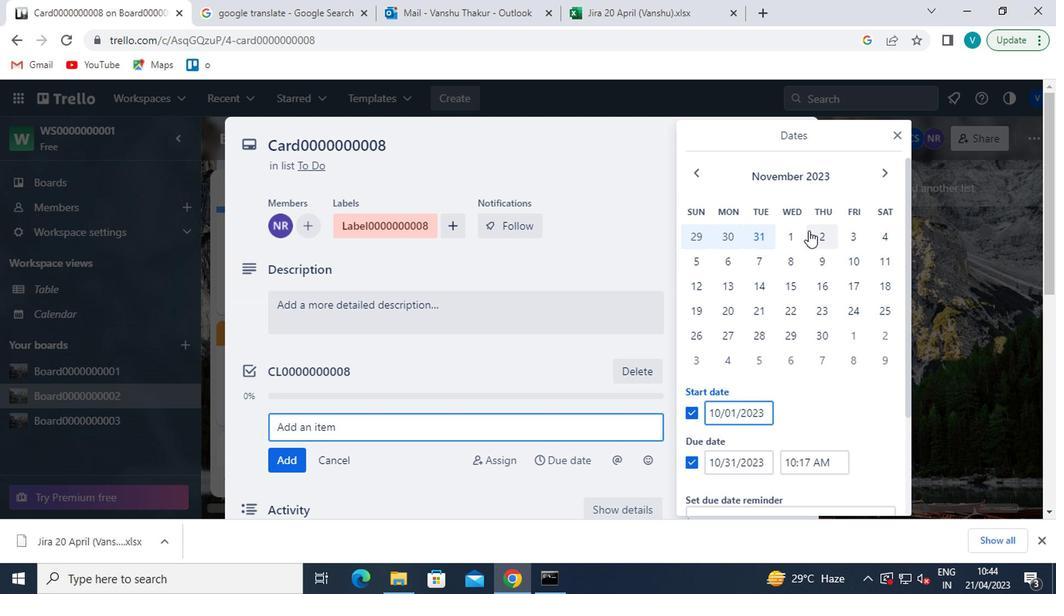 
Action: Mouse pressed left at (792, 231)
Screenshot: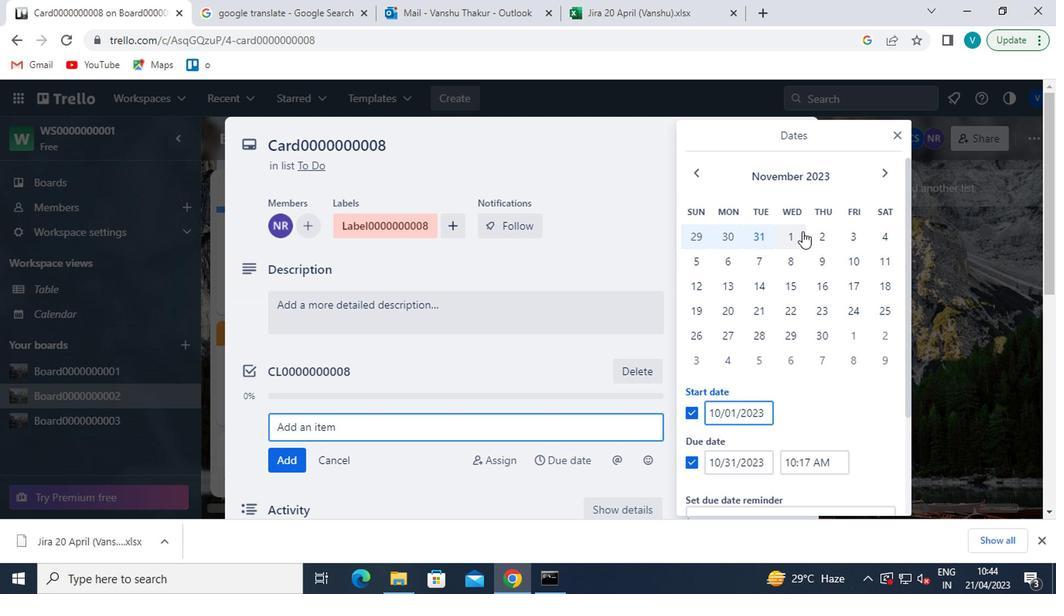 
Action: Mouse moved to (811, 333)
Screenshot: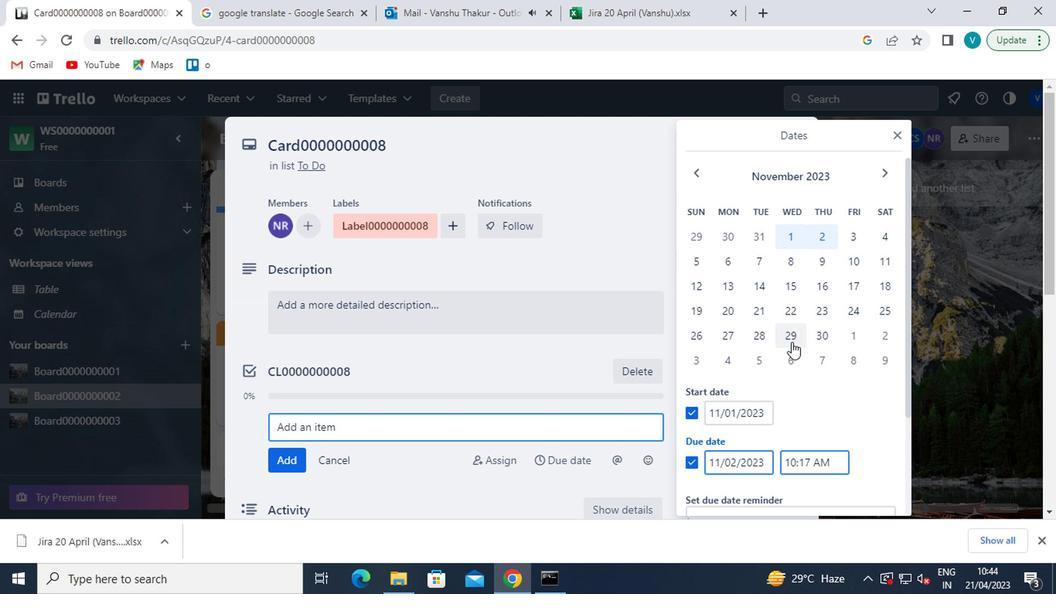 
Action: Mouse pressed left at (811, 333)
Screenshot: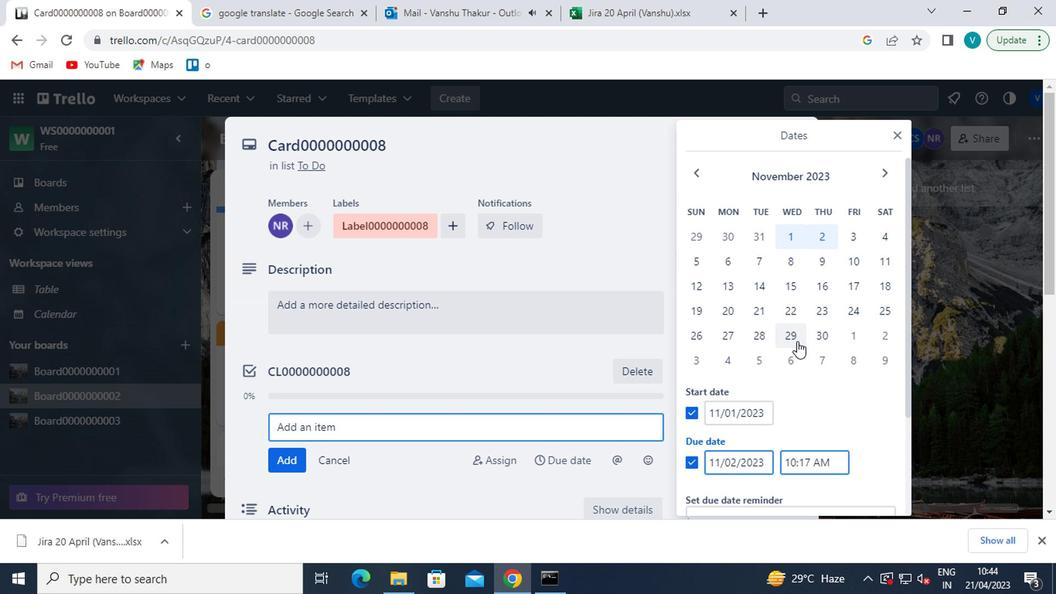 
Action: Mouse moved to (807, 339)
Screenshot: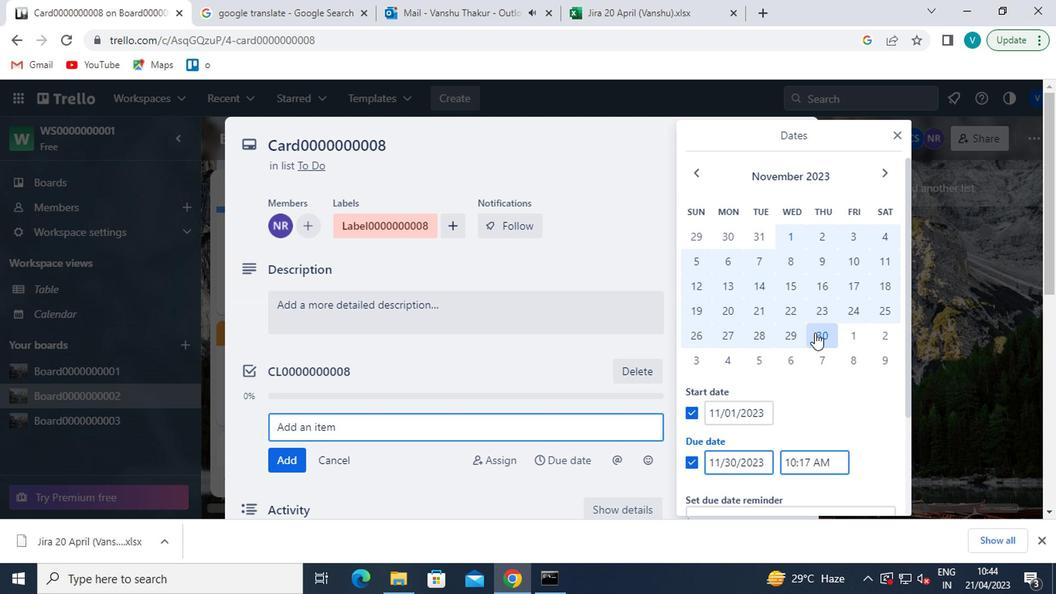 
Action: Mouse scrolled (807, 339) with delta (0, 0)
Screenshot: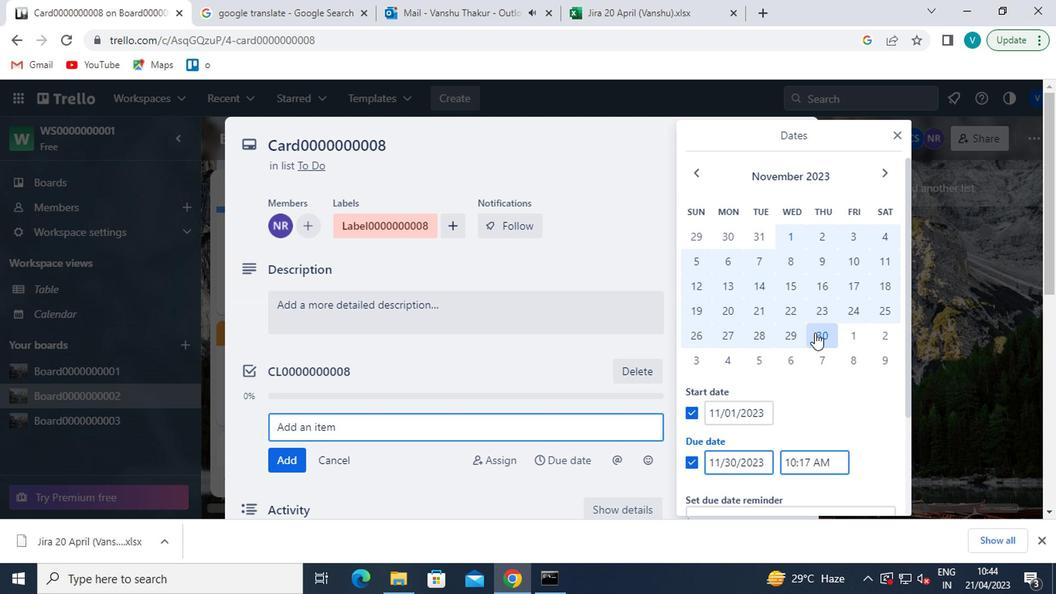
Action: Mouse scrolled (807, 339) with delta (0, 0)
Screenshot: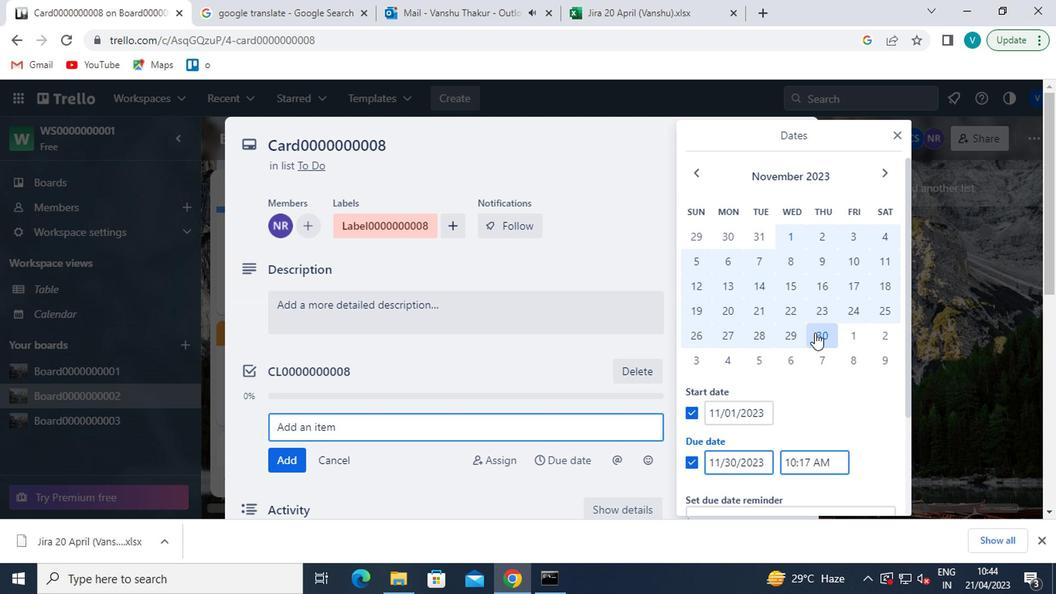 
Action: Mouse moved to (807, 339)
Screenshot: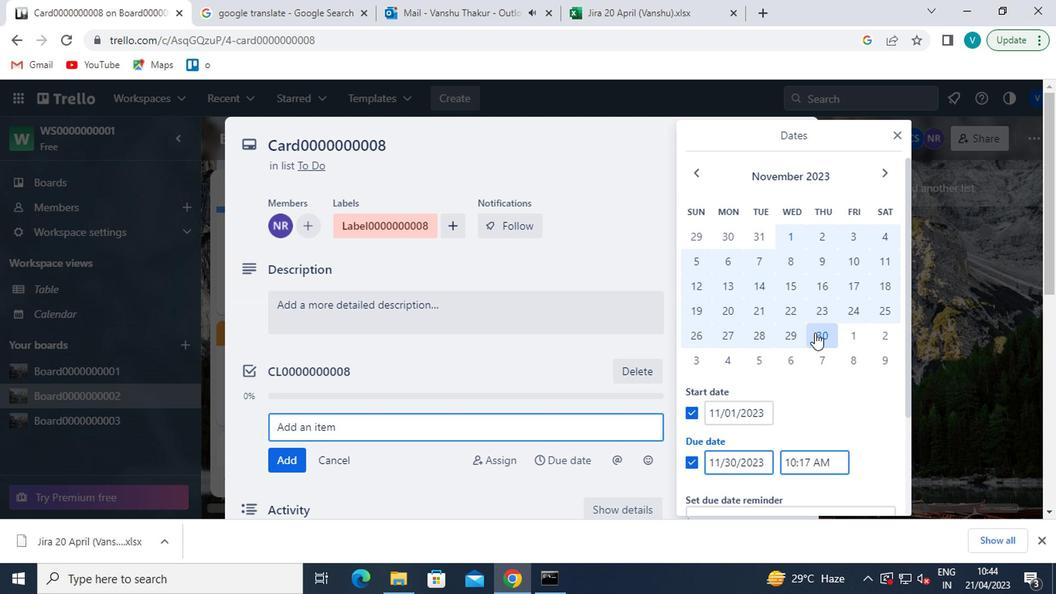 
Action: Mouse scrolled (807, 339) with delta (0, 0)
Screenshot: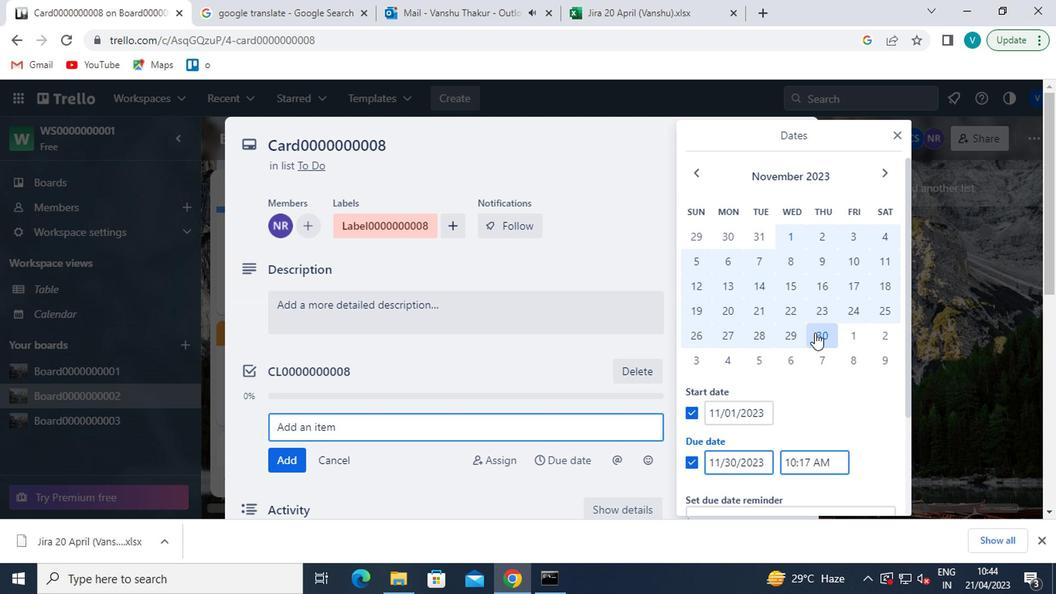 
Action: Mouse moved to (731, 458)
Screenshot: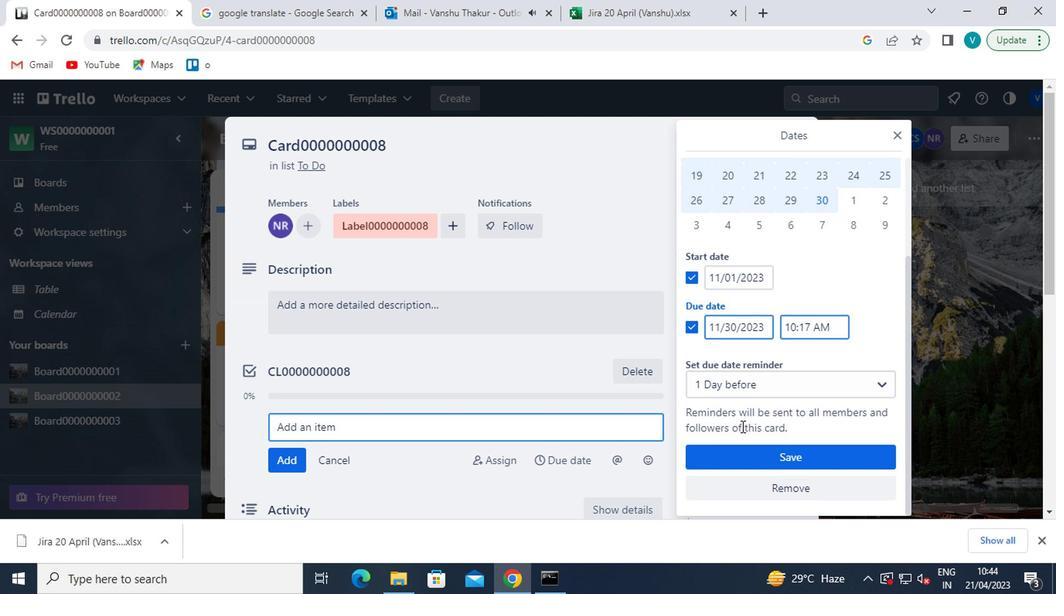 
Action: Mouse pressed left at (731, 458)
Screenshot: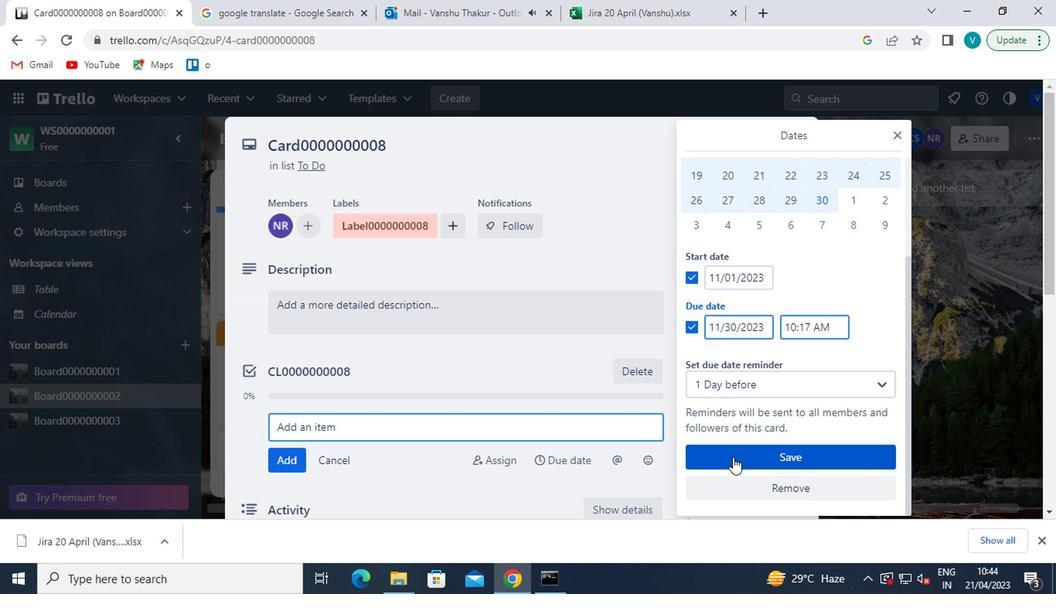 
